 Task: Send an email with the signature Colton Mitchell with the subject 'Follow up on a demo or trial' and the message 'Thank you for your understanding in this matter.' from softage.1@softage.net to softage.8@softage.net with an attached document Operating_procedures.docx and move the email from Sent Items to the folder Offboarding
Action: Key pressed n
Screenshot: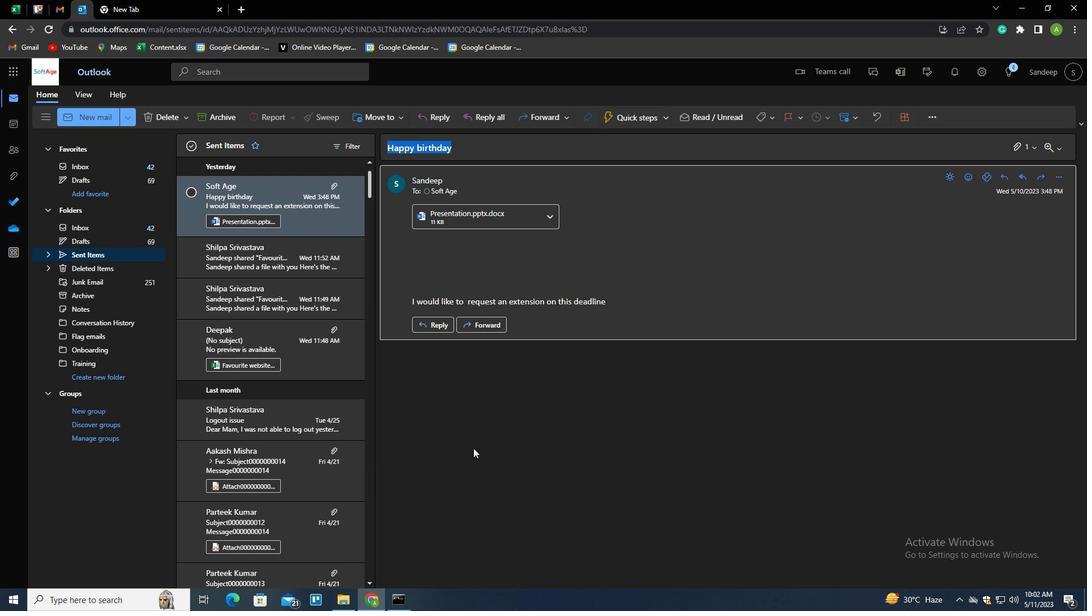 
Action: Mouse moved to (764, 124)
Screenshot: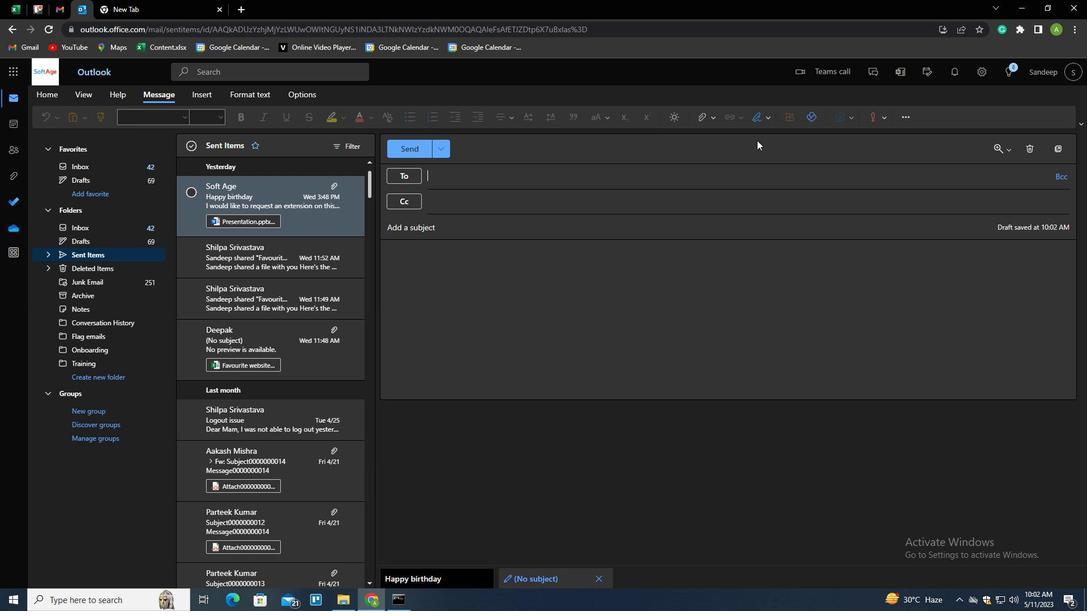 
Action: Mouse pressed left at (764, 124)
Screenshot: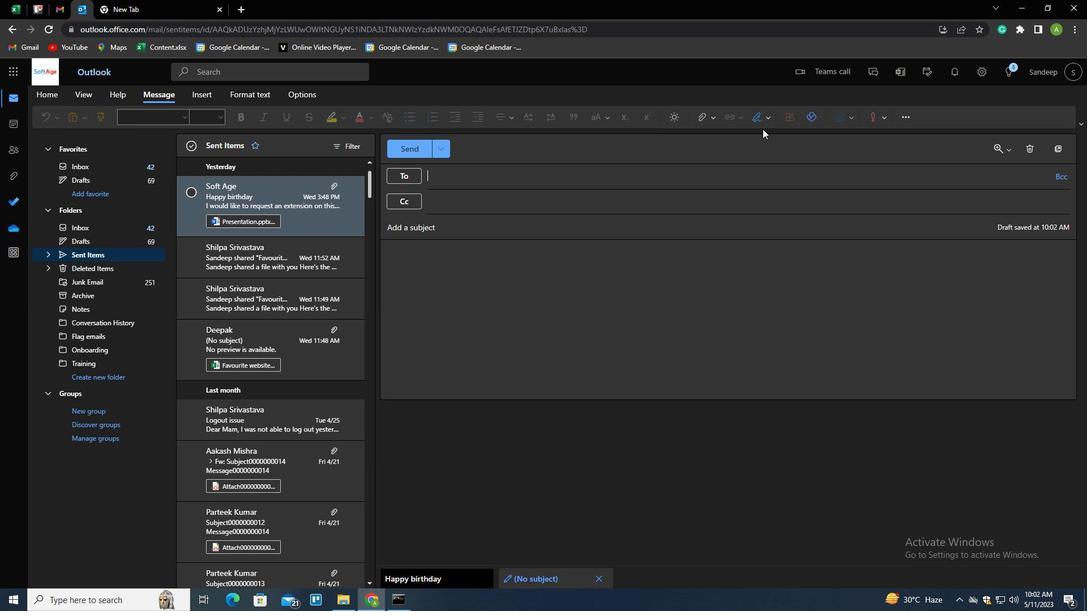 
Action: Mouse moved to (750, 160)
Screenshot: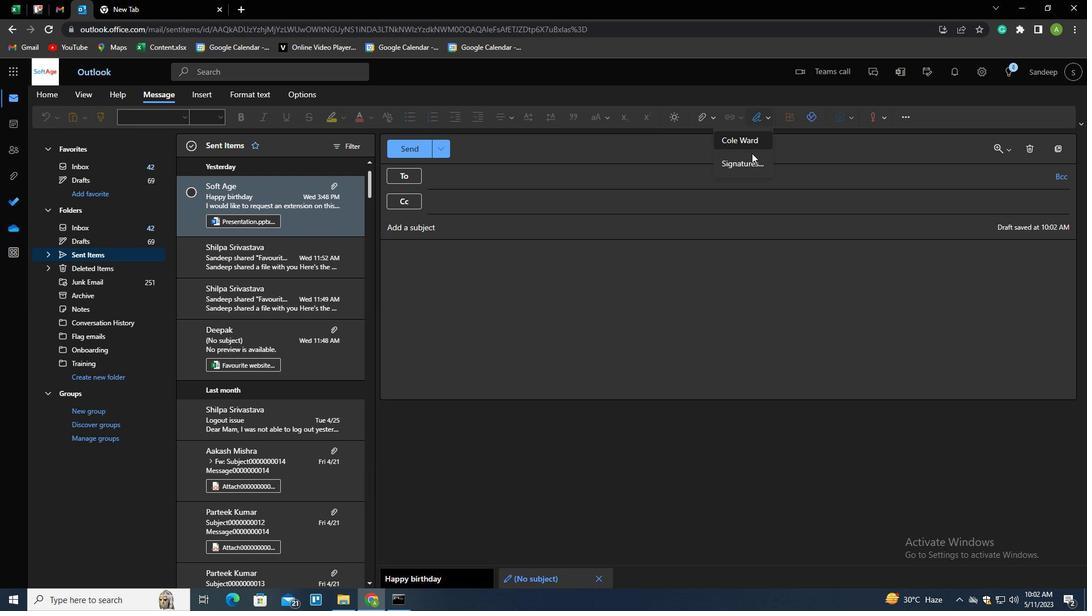 
Action: Mouse pressed left at (750, 160)
Screenshot: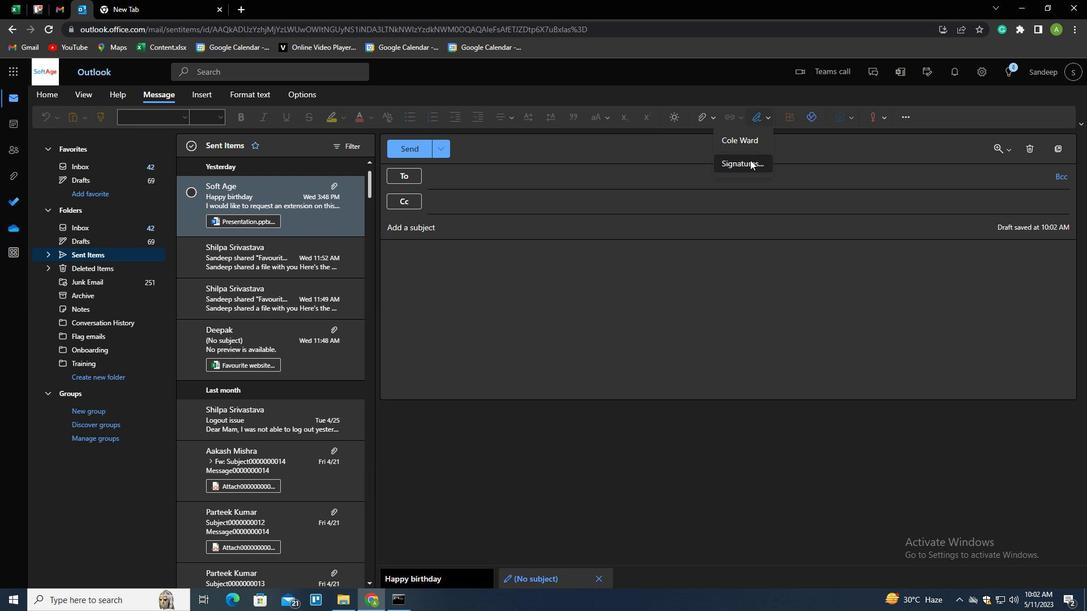 
Action: Mouse moved to (754, 208)
Screenshot: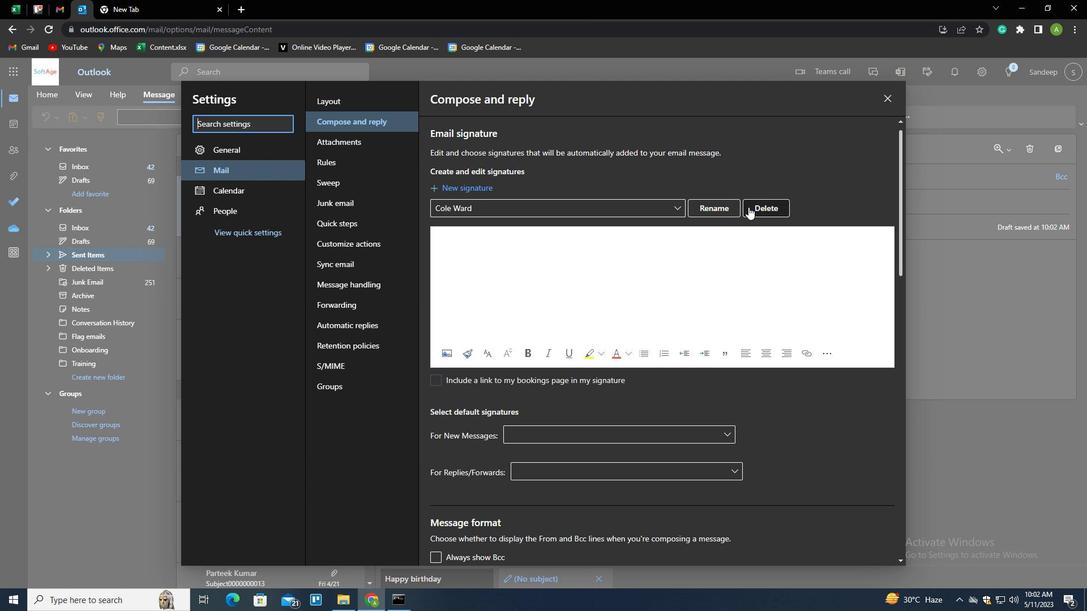 
Action: Mouse pressed left at (754, 208)
Screenshot: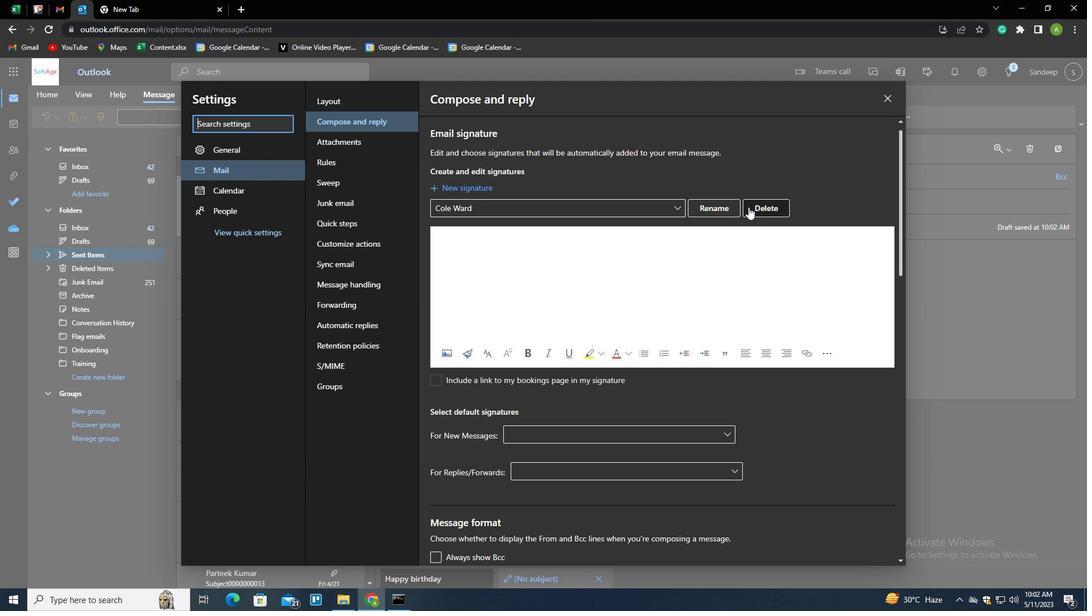 
Action: Mouse moved to (744, 210)
Screenshot: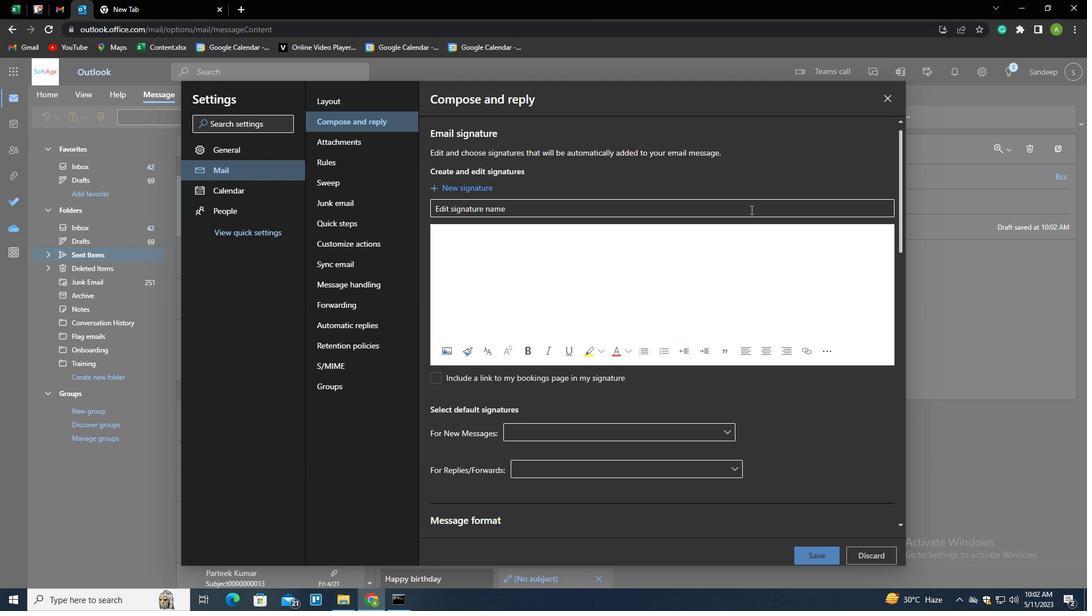 
Action: Mouse pressed left at (744, 210)
Screenshot: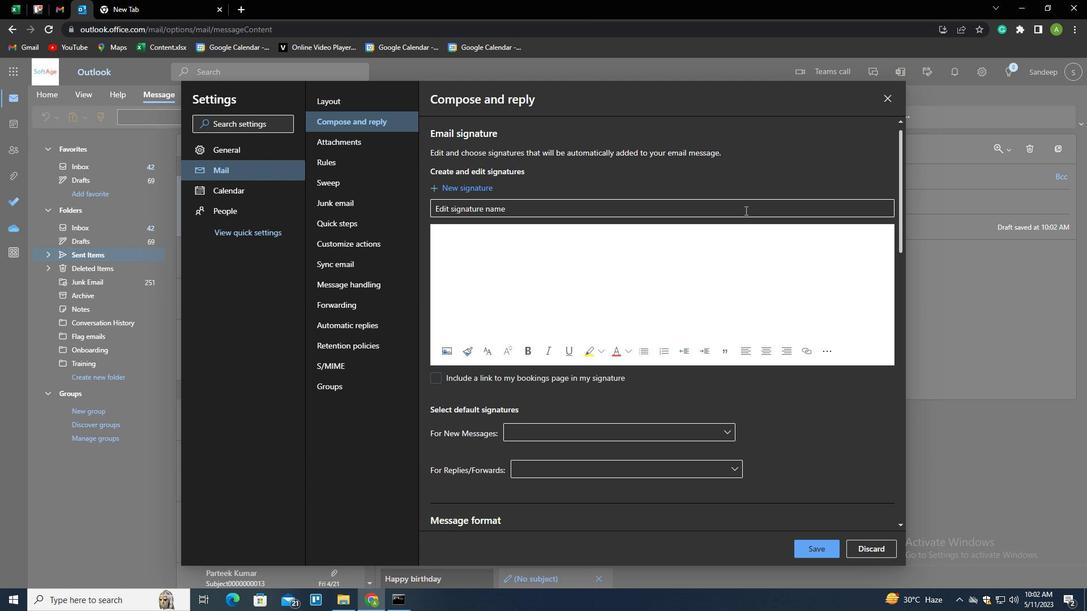 
Action: Key pressed <Key.shift>COLTON<Key.shift><Key.space><Key.shift>MITCHELL
Screenshot: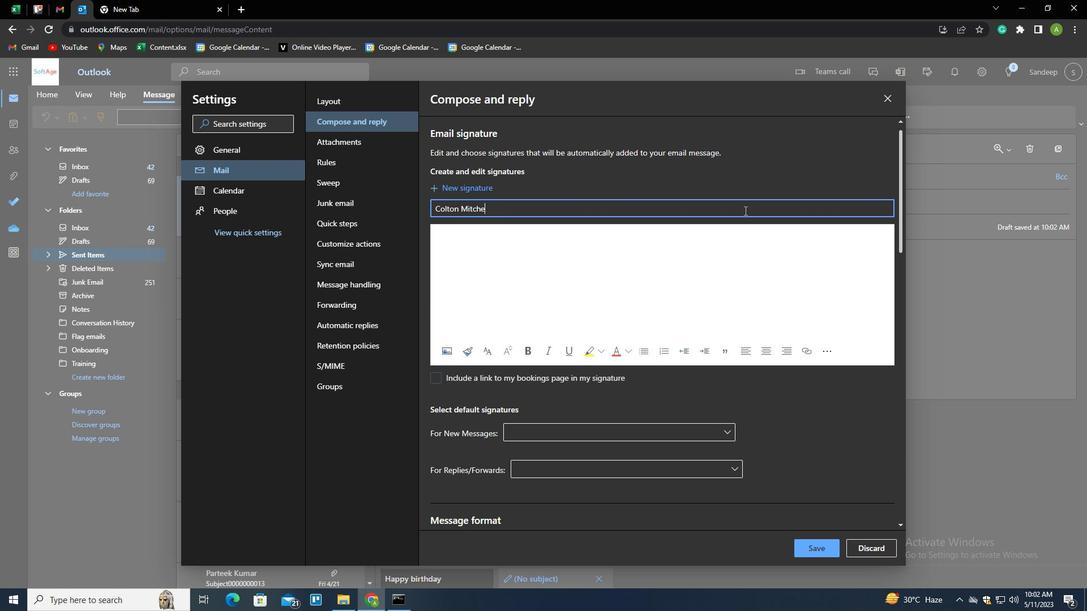 
Action: Mouse moved to (810, 545)
Screenshot: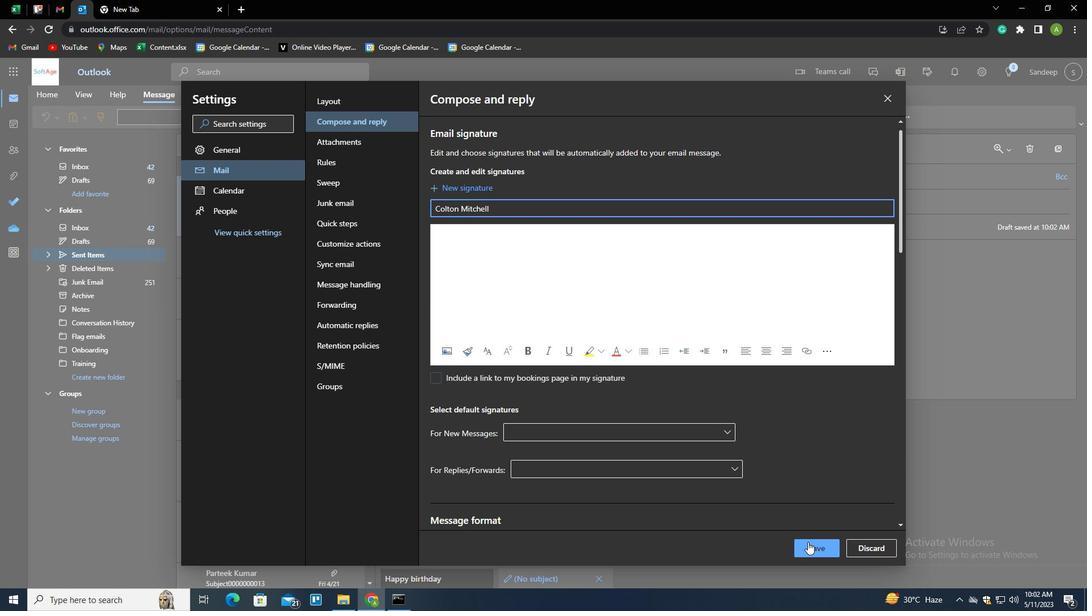 
Action: Mouse pressed left at (810, 545)
Screenshot: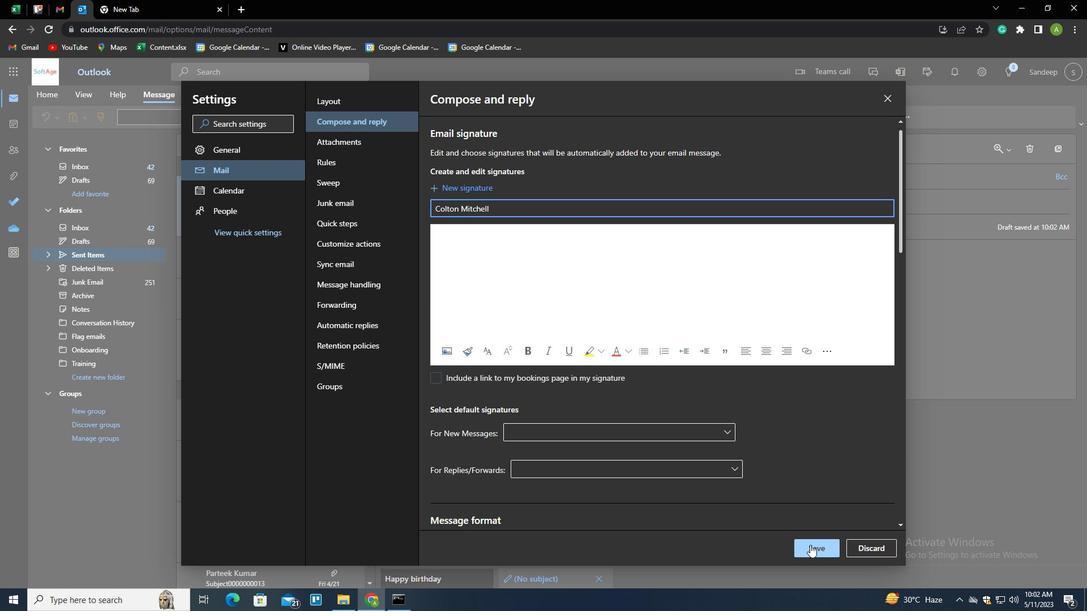 
Action: Mouse moved to (965, 355)
Screenshot: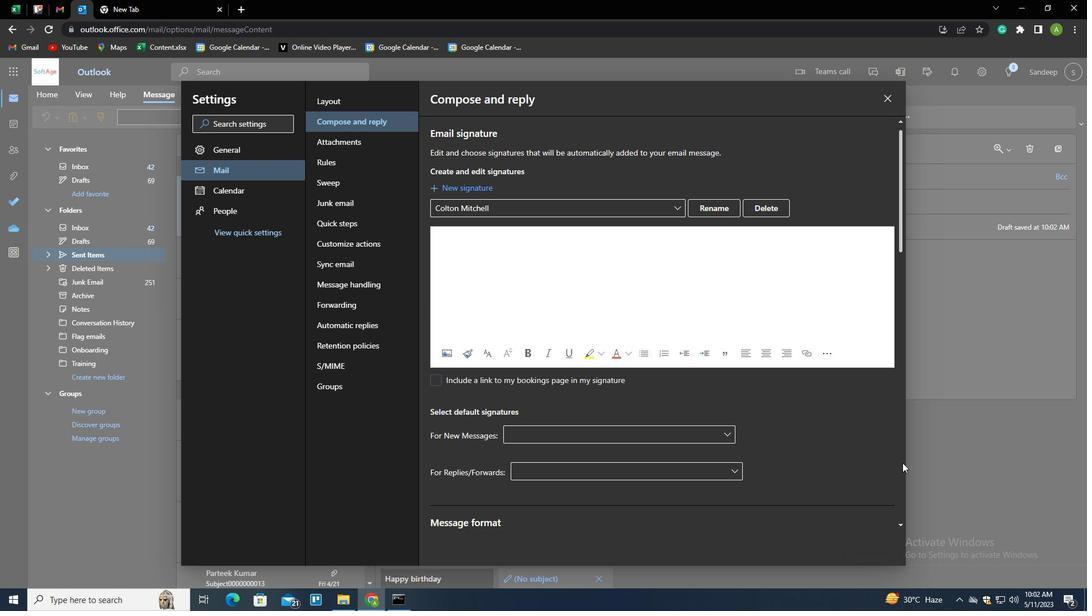 
Action: Mouse pressed left at (965, 355)
Screenshot: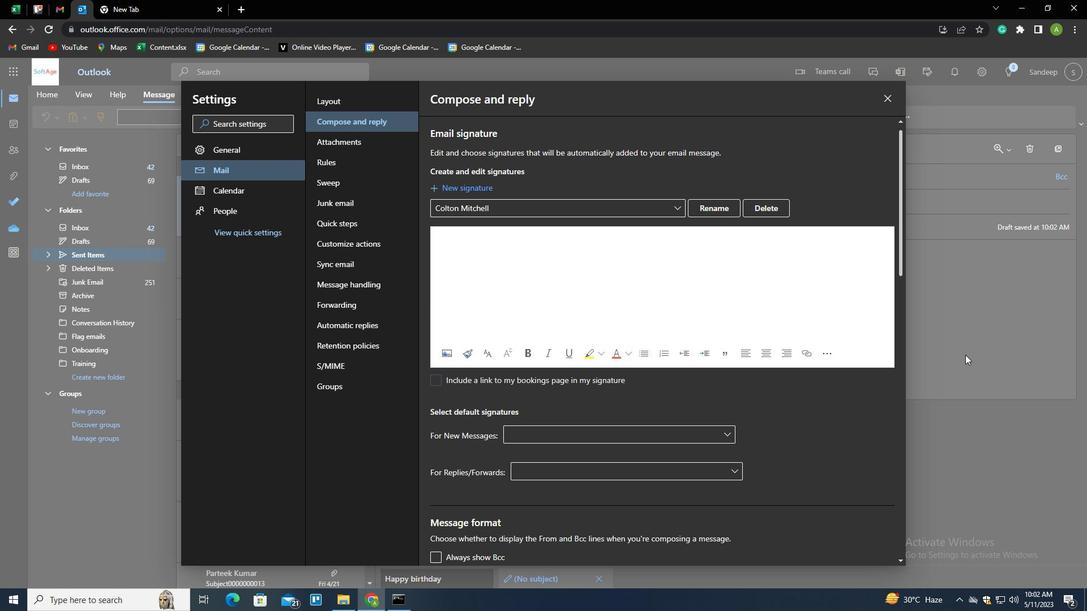 
Action: Mouse moved to (766, 122)
Screenshot: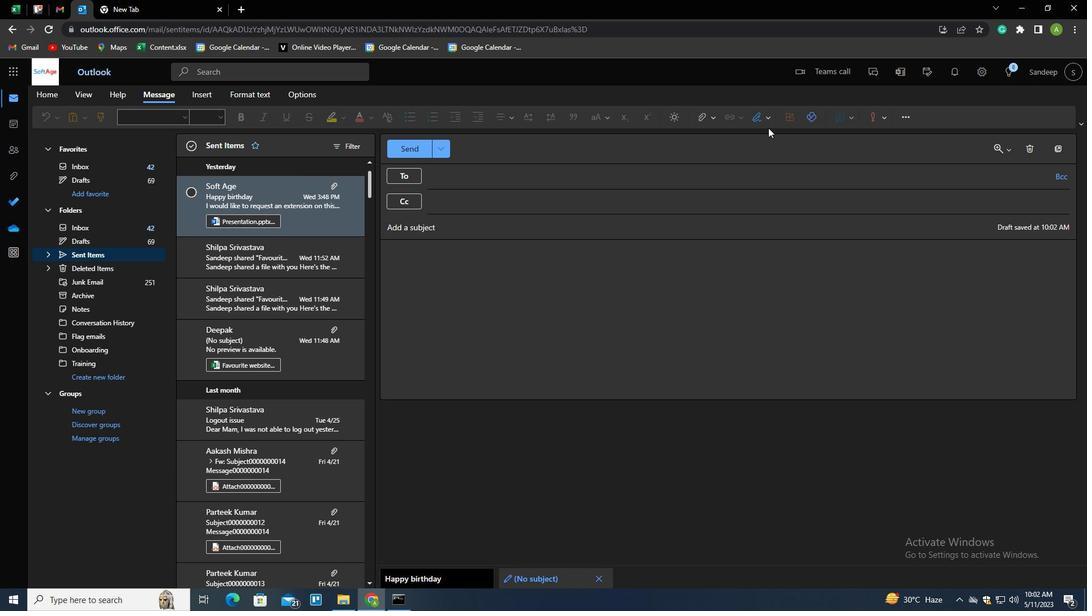 
Action: Mouse pressed left at (766, 122)
Screenshot: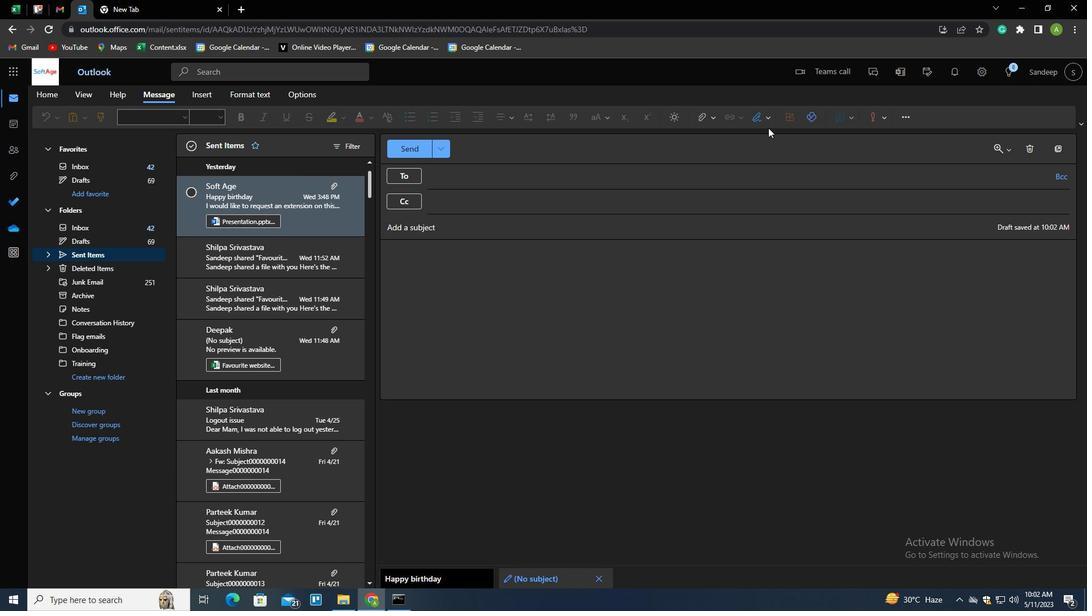 
Action: Mouse moved to (758, 137)
Screenshot: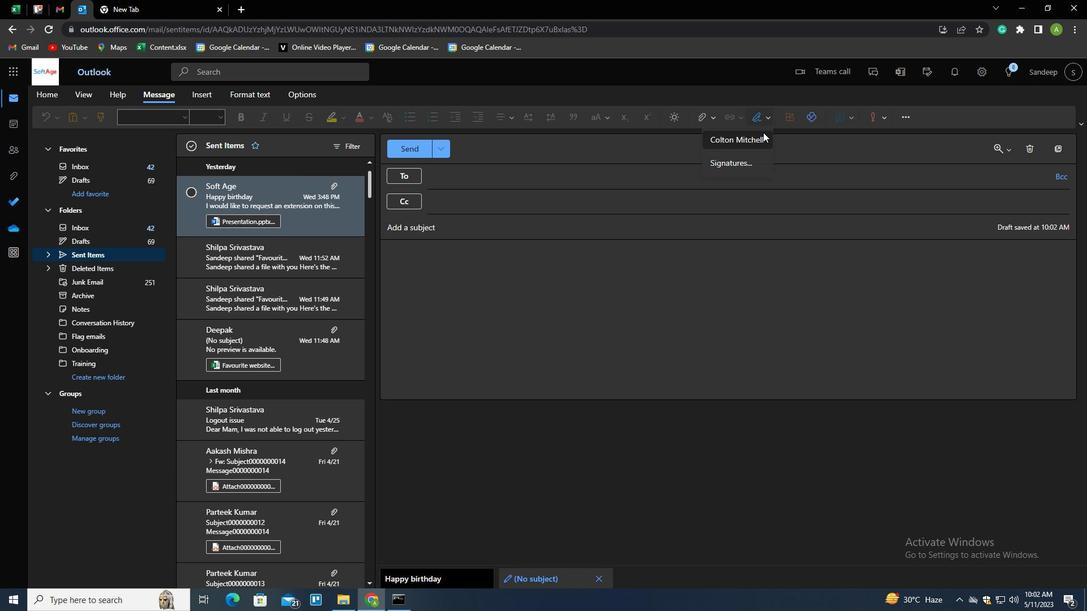 
Action: Mouse pressed left at (758, 137)
Screenshot: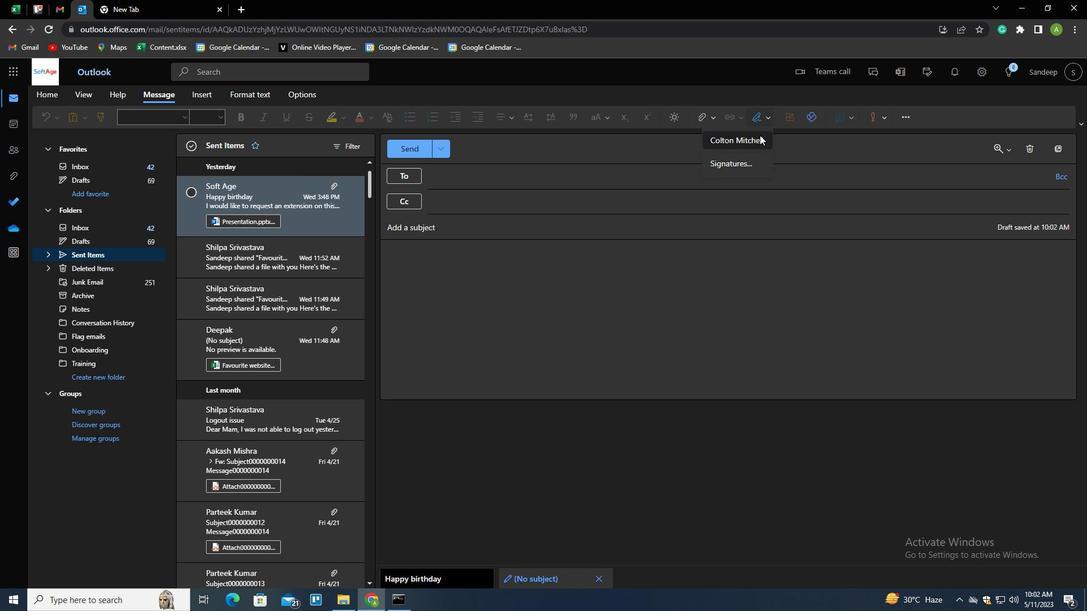 
Action: Mouse moved to (445, 286)
Screenshot: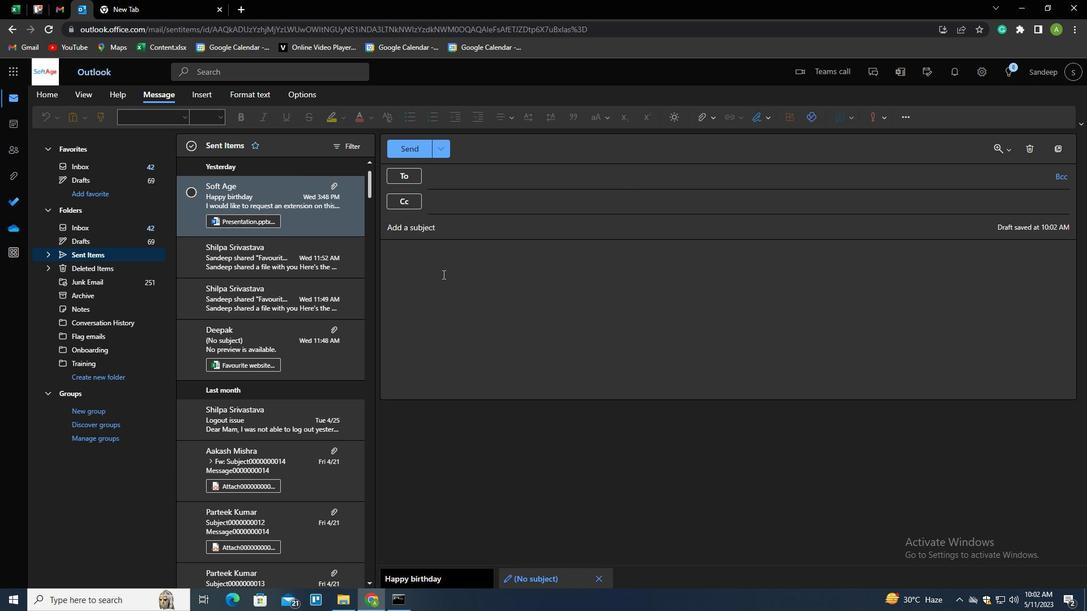 
Action: Mouse pressed left at (445, 286)
Screenshot: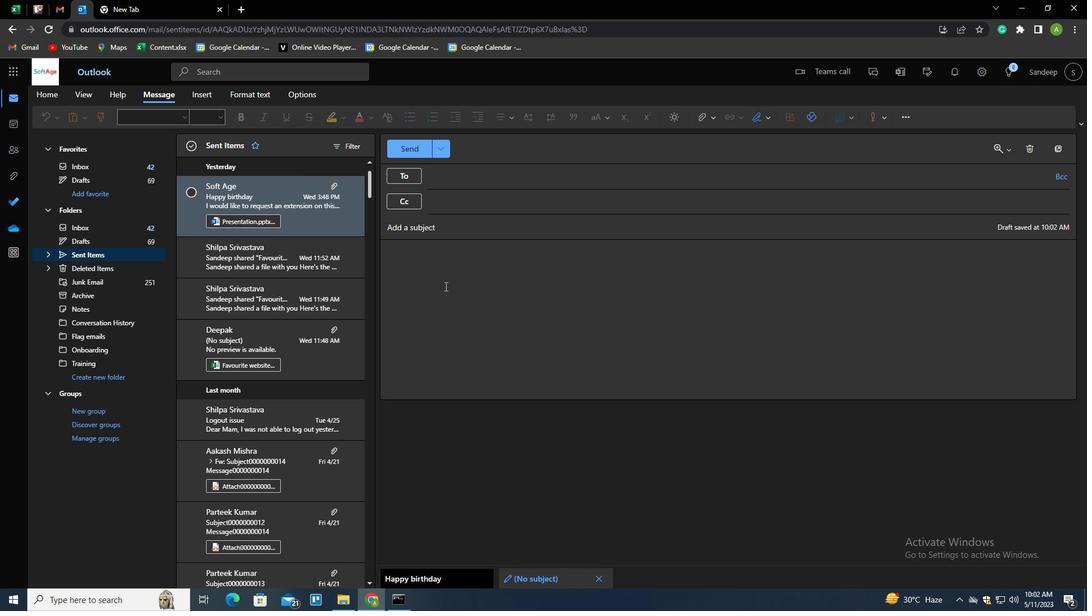 
Action: Mouse moved to (447, 227)
Screenshot: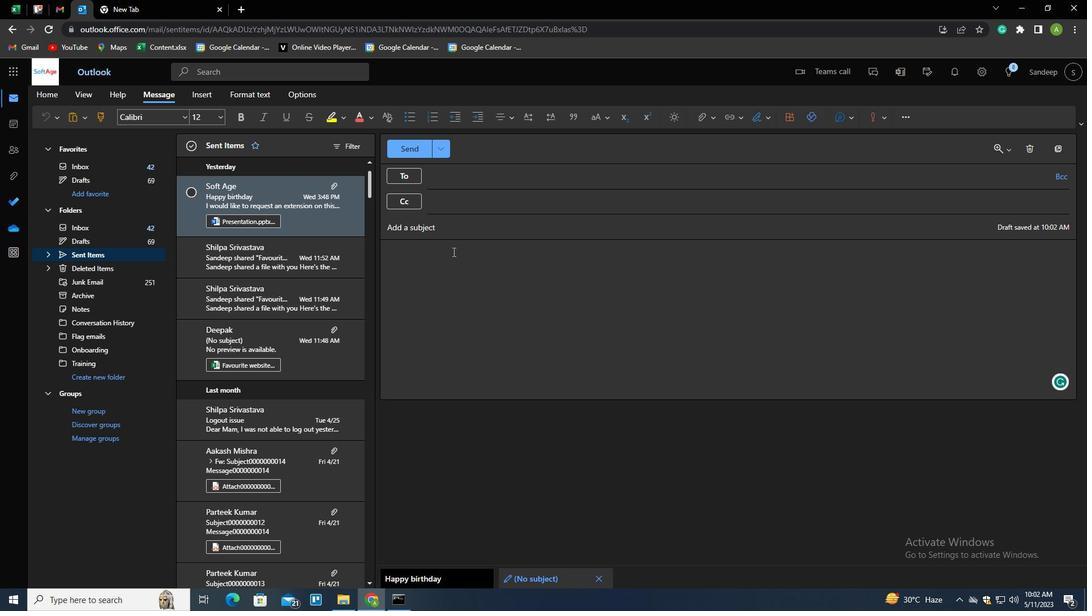 
Action: Mouse pressed left at (447, 227)
Screenshot: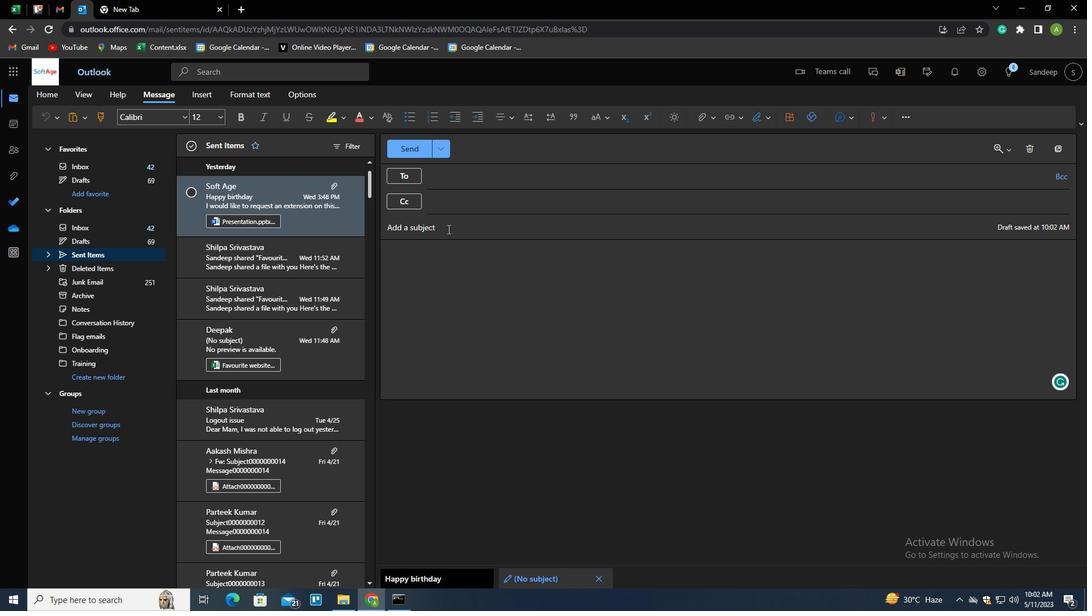 
Action: Key pressed <Key.shift>FOLLOW<Key.space>UP<Key.space>ON<Key.space>A<Key.space>DEMO<Key.space>OR<Key.space>TRIAL<Key.tab><Key.shift_r><Key.enter><Key.shift>THANK<Key.space>YOU<Key.space>UNDERSTANDING<Key.space>IN<Key.space>THIS<Key.space>MATTER.
Screenshot: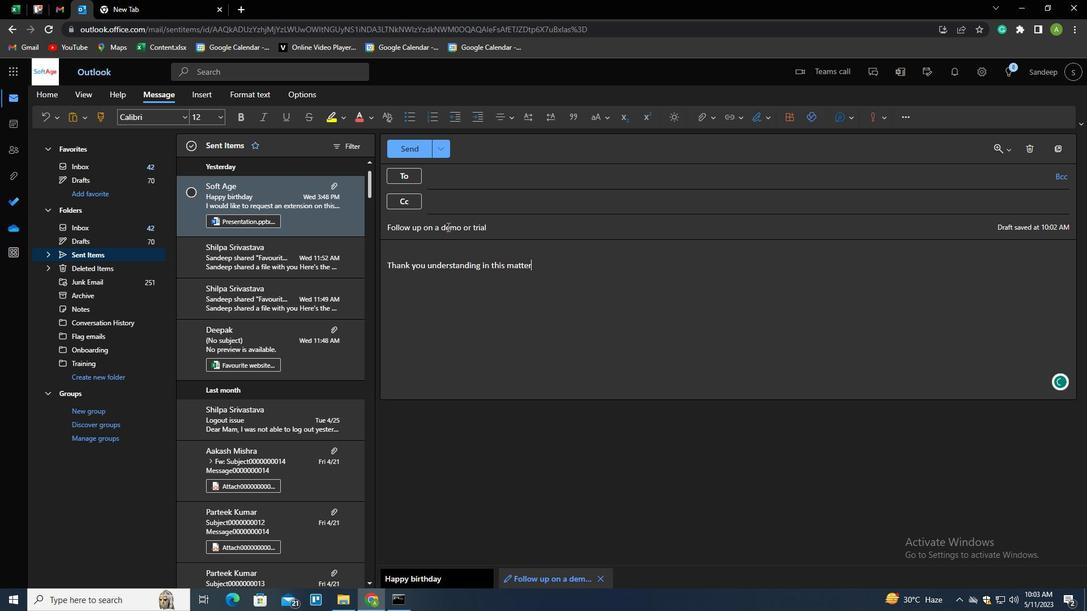 
Action: Mouse moved to (657, 276)
Screenshot: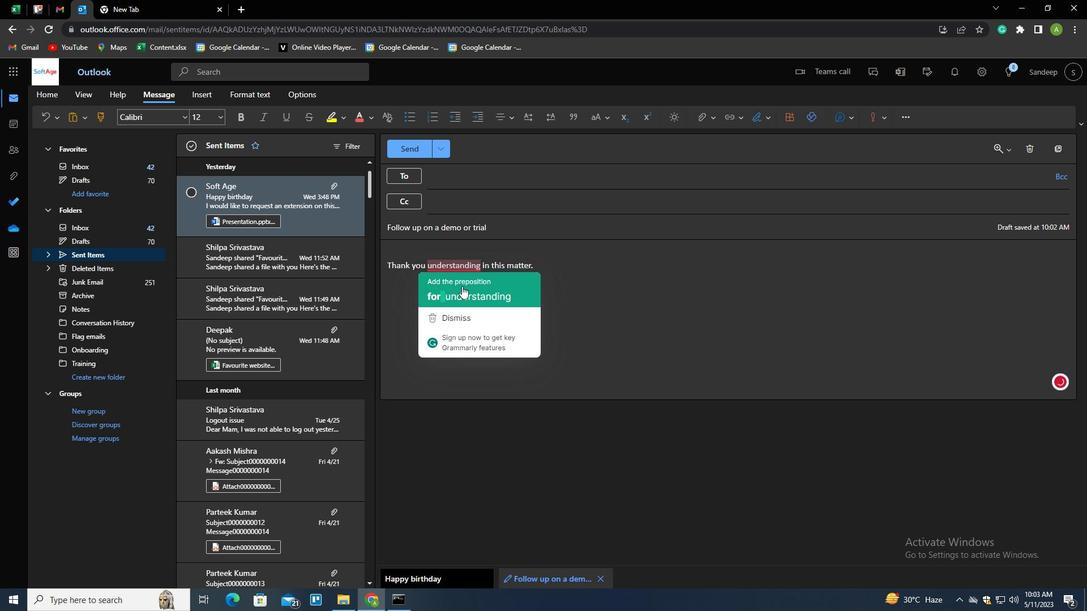 
Action: Mouse pressed left at (657, 276)
Screenshot: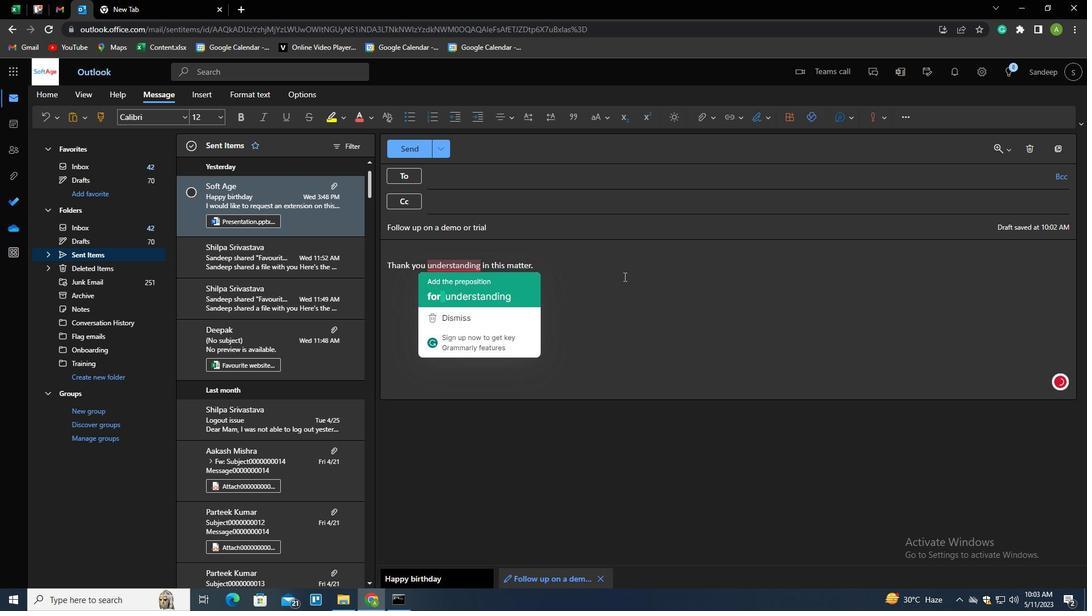 
Action: Mouse moved to (426, 266)
Screenshot: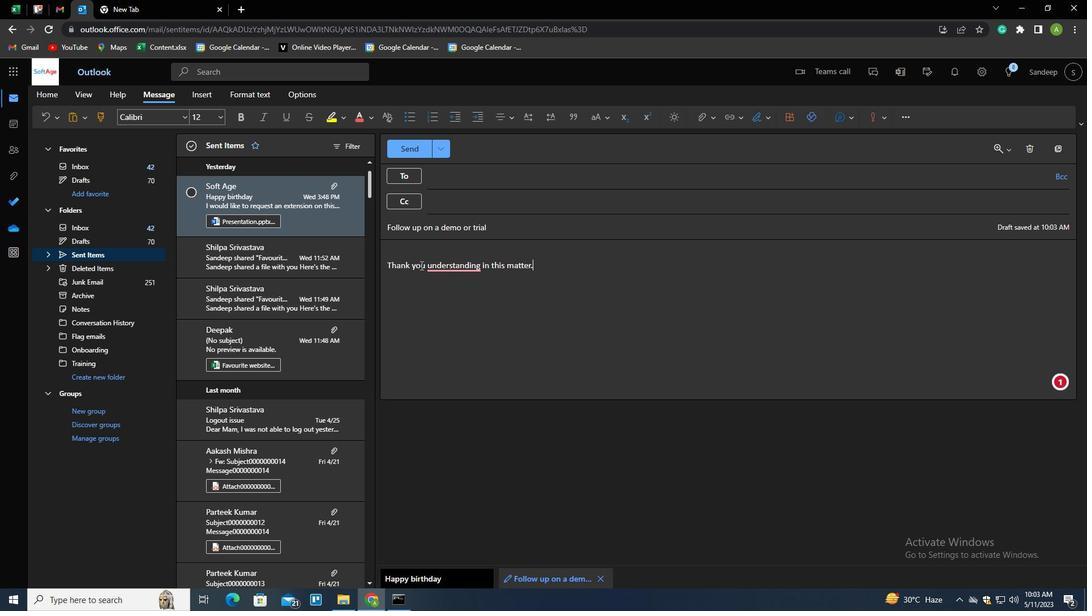 
Action: Mouse pressed left at (426, 266)
Screenshot: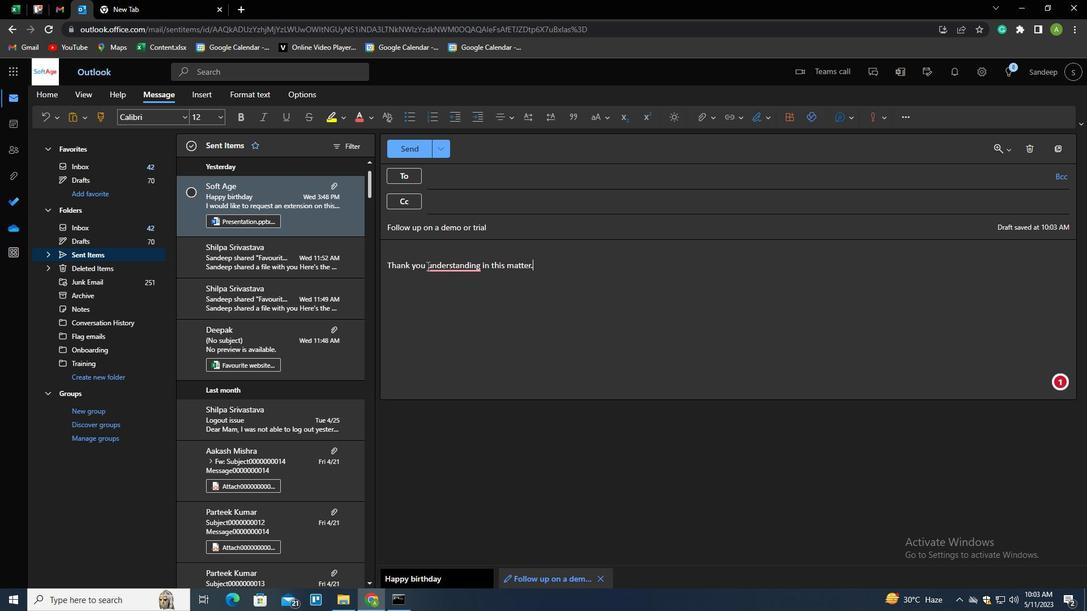 
Action: Mouse moved to (563, 293)
Screenshot: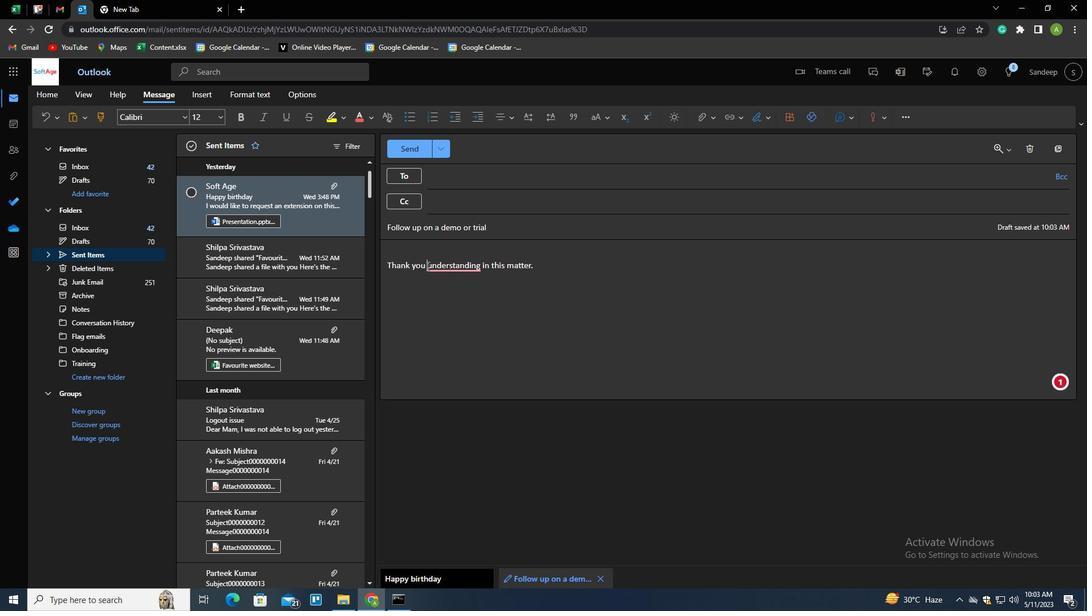 
Action: Key pressed FOR<Key.space>YOUR<Key.space>
Screenshot: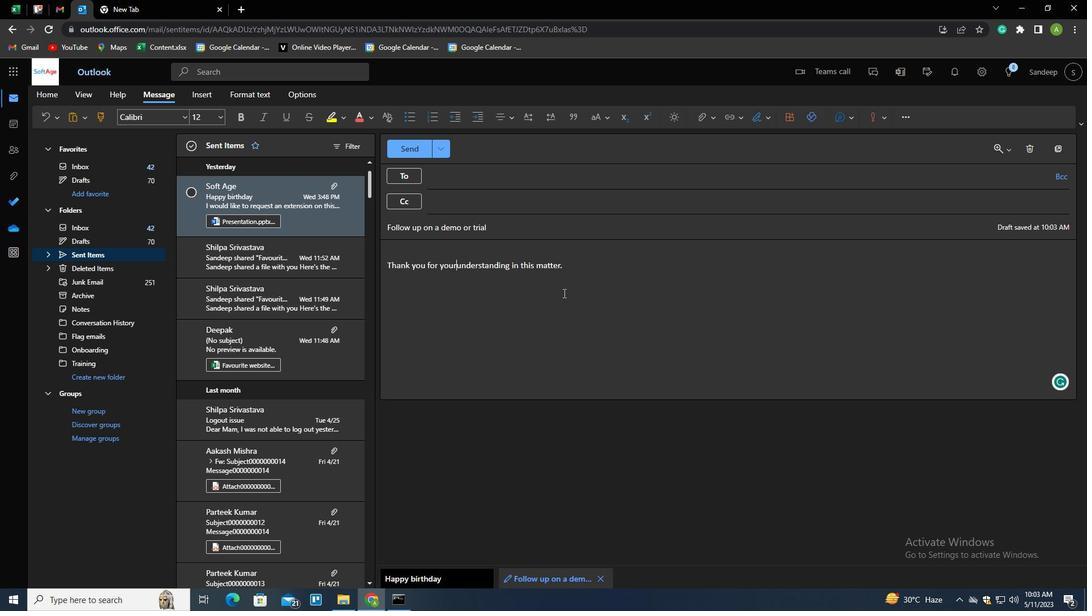 
Action: Mouse moved to (626, 274)
Screenshot: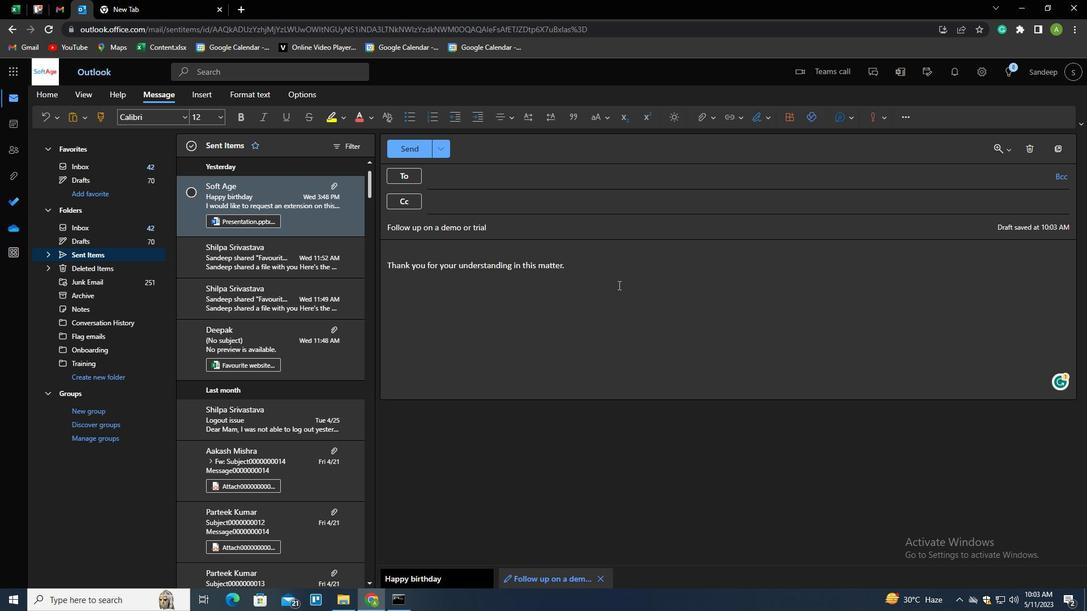 
Action: Mouse pressed left at (626, 274)
Screenshot: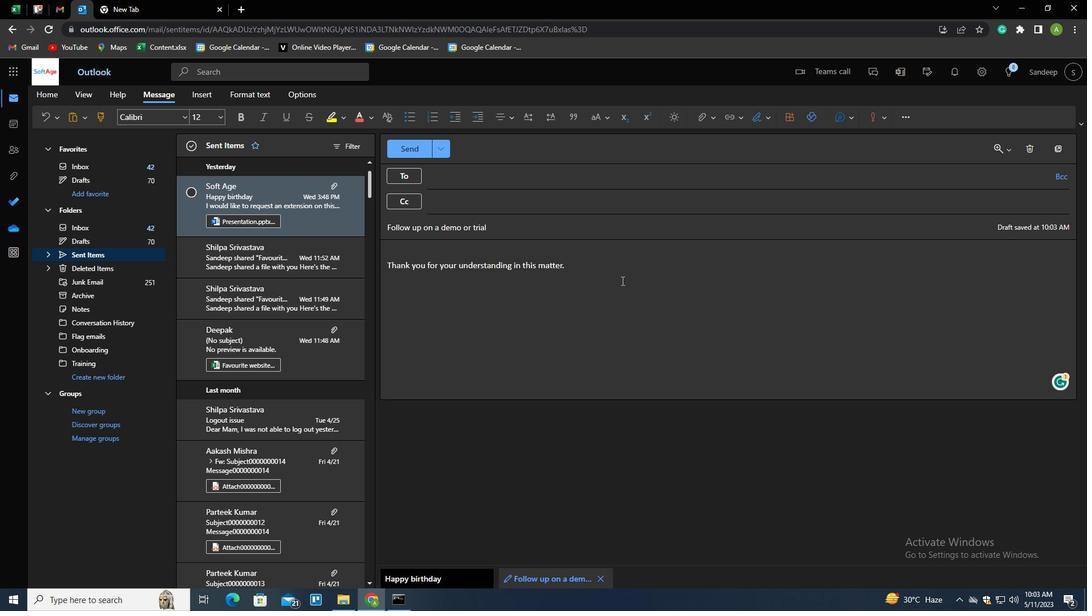 
Action: Mouse moved to (511, 177)
Screenshot: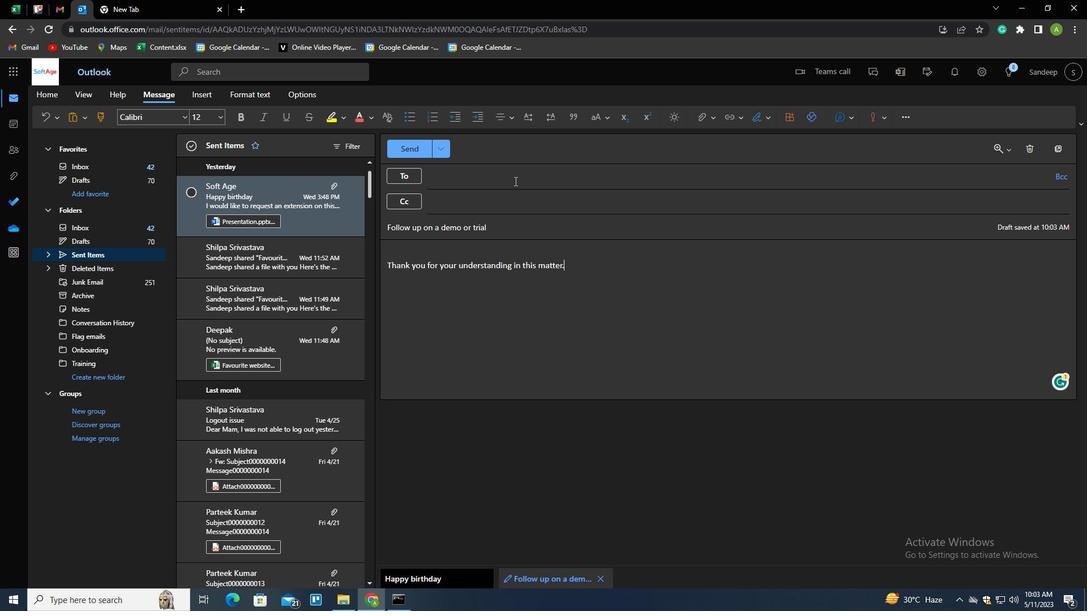 
Action: Mouse pressed left at (511, 177)
Screenshot: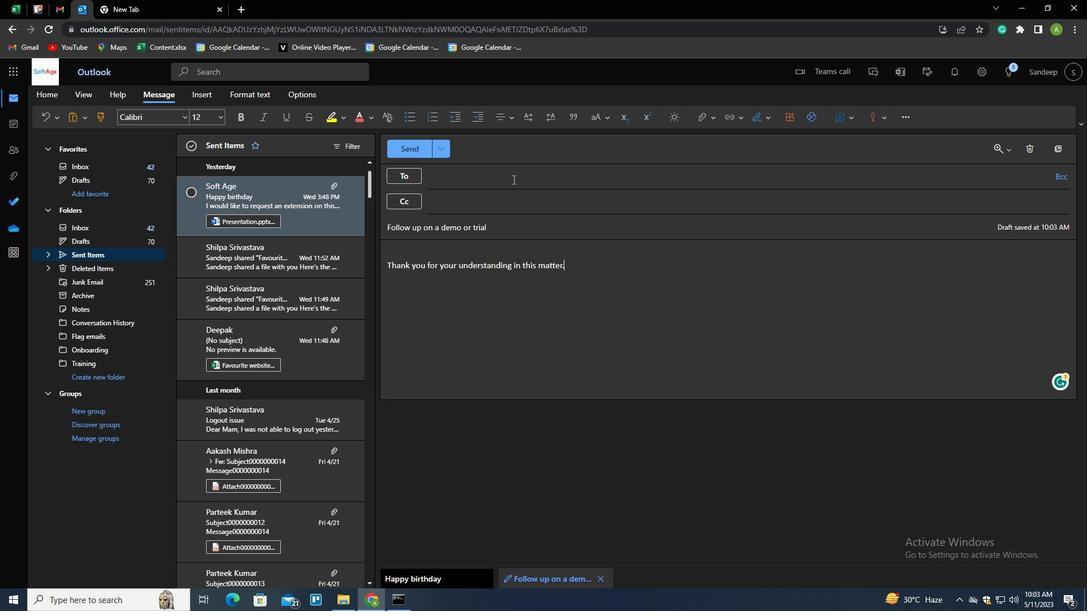 
Action: Key pressed SOFTAGE.8<Key.shift>@SOFTAGA<Key.backspace>E.NET
Screenshot: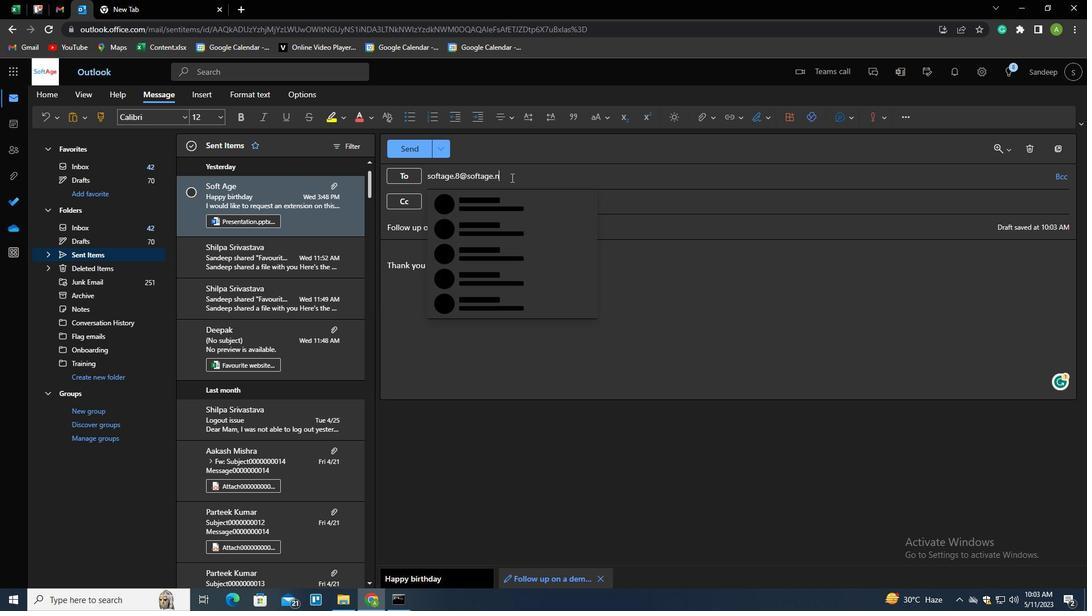 
Action: Mouse moved to (513, 197)
Screenshot: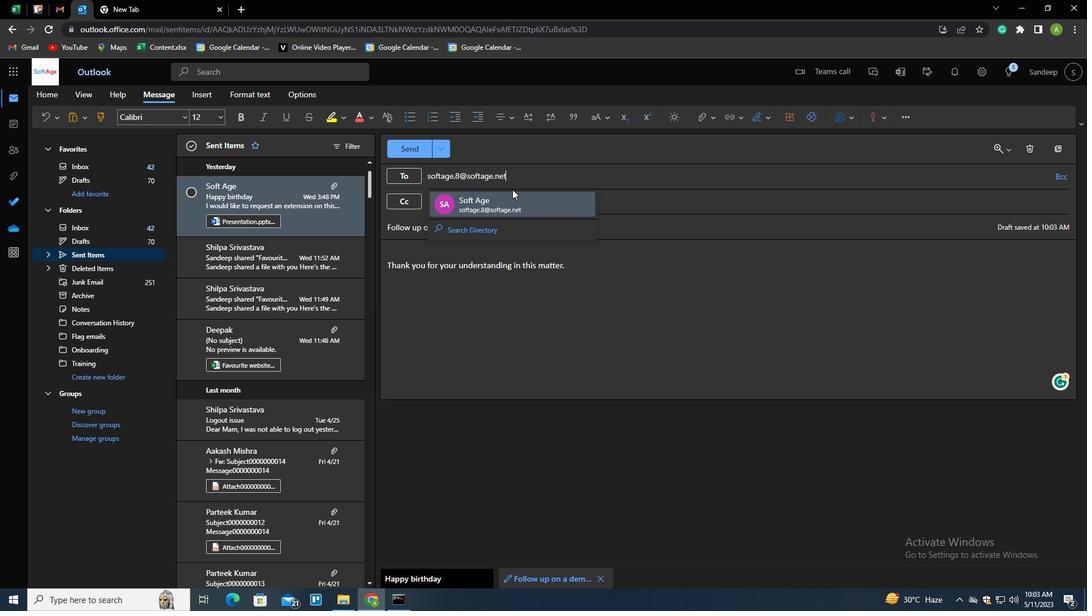 
Action: Mouse pressed left at (513, 197)
Screenshot: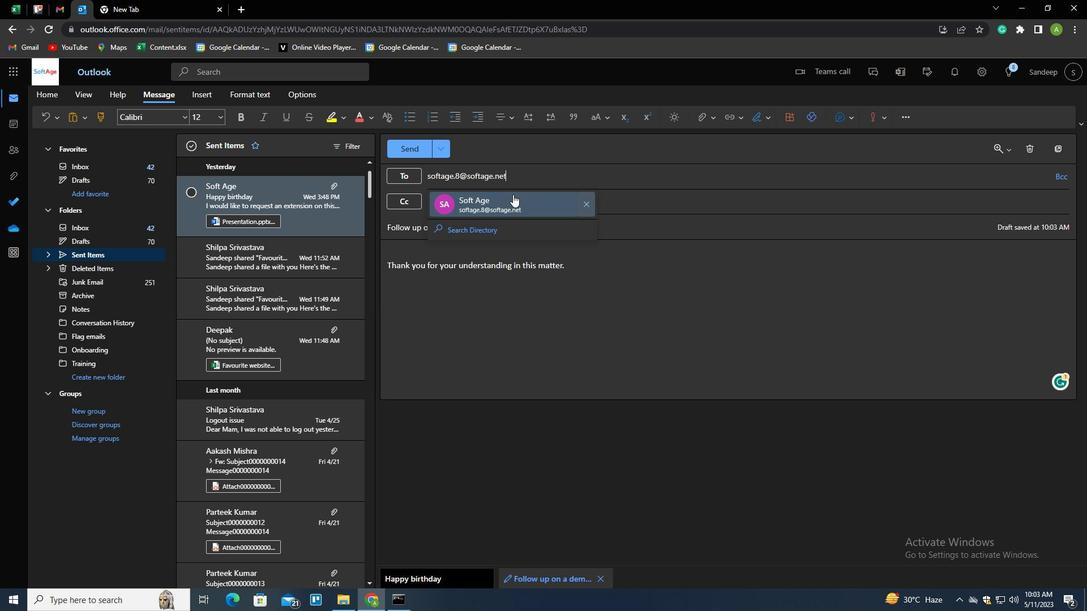 
Action: Mouse moved to (621, 271)
Screenshot: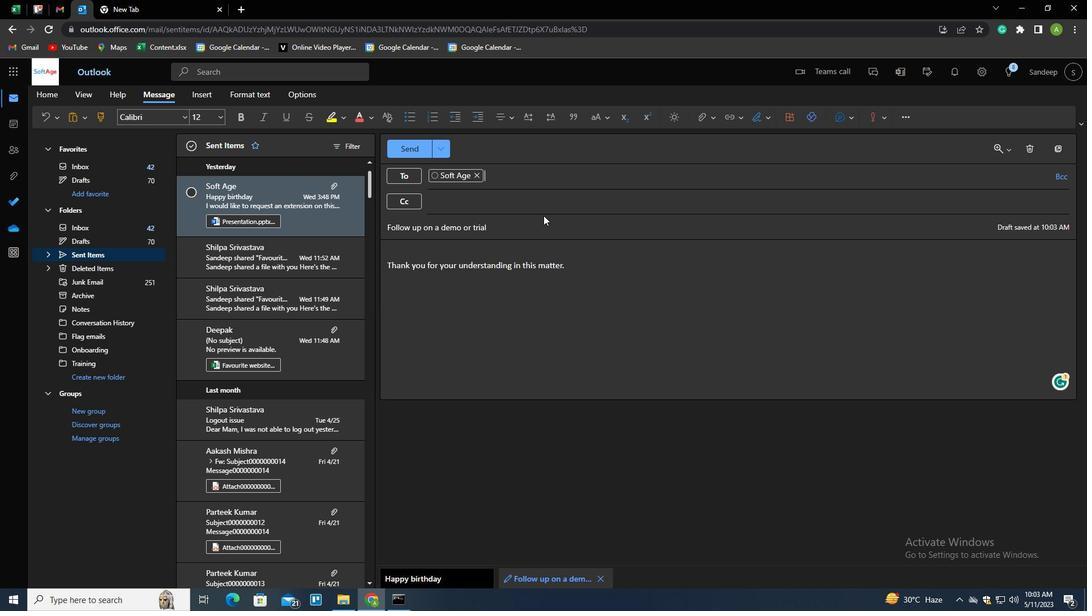 
Action: Mouse pressed left at (621, 271)
Screenshot: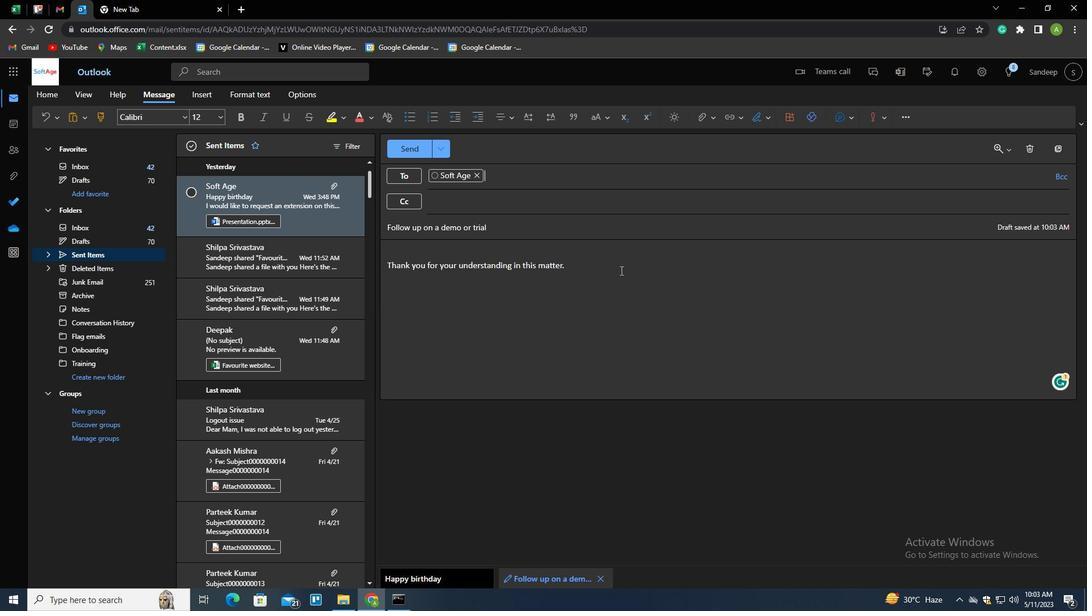
Action: Mouse moved to (703, 121)
Screenshot: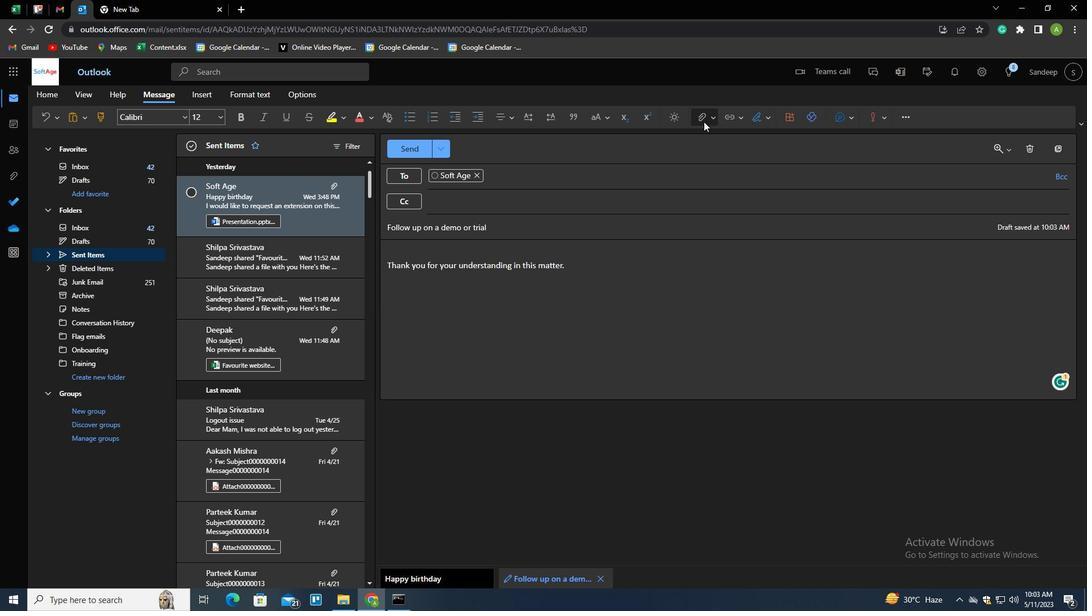 
Action: Mouse pressed left at (703, 121)
Screenshot: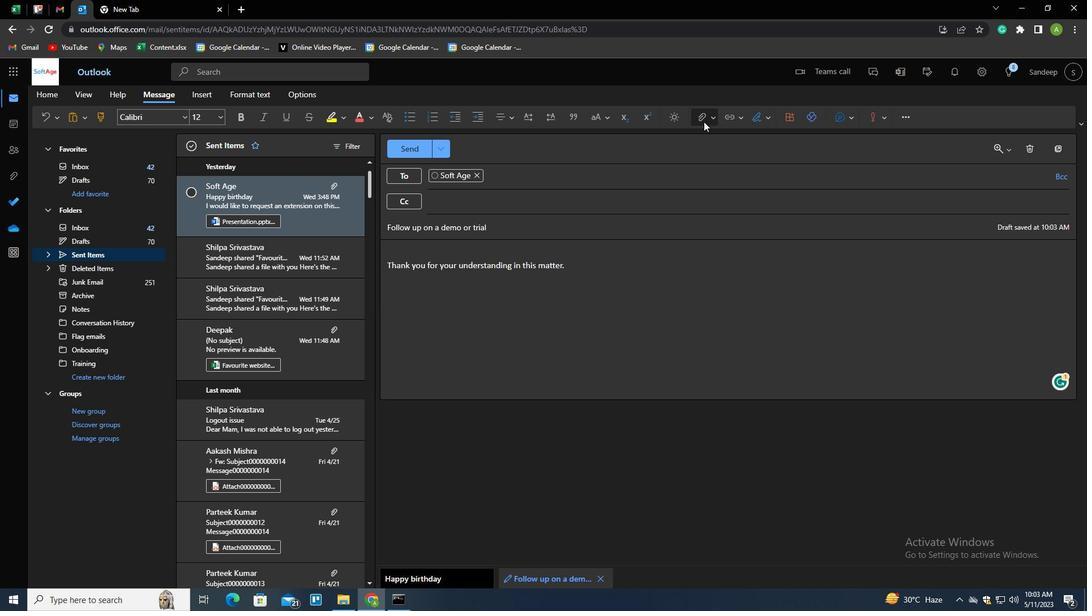 
Action: Mouse moved to (623, 142)
Screenshot: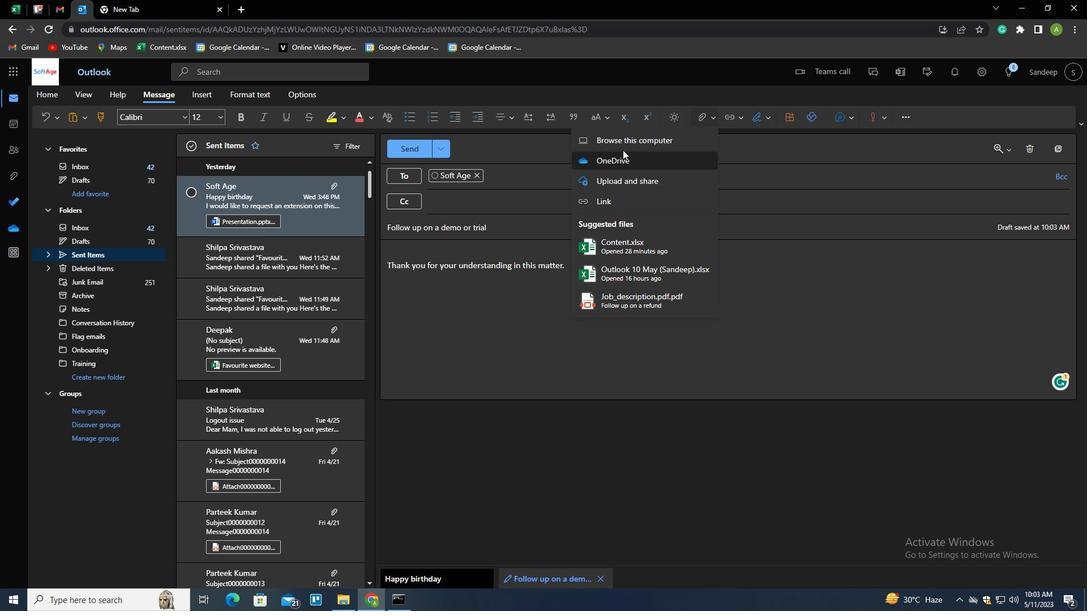 
Action: Mouse pressed left at (623, 142)
Screenshot: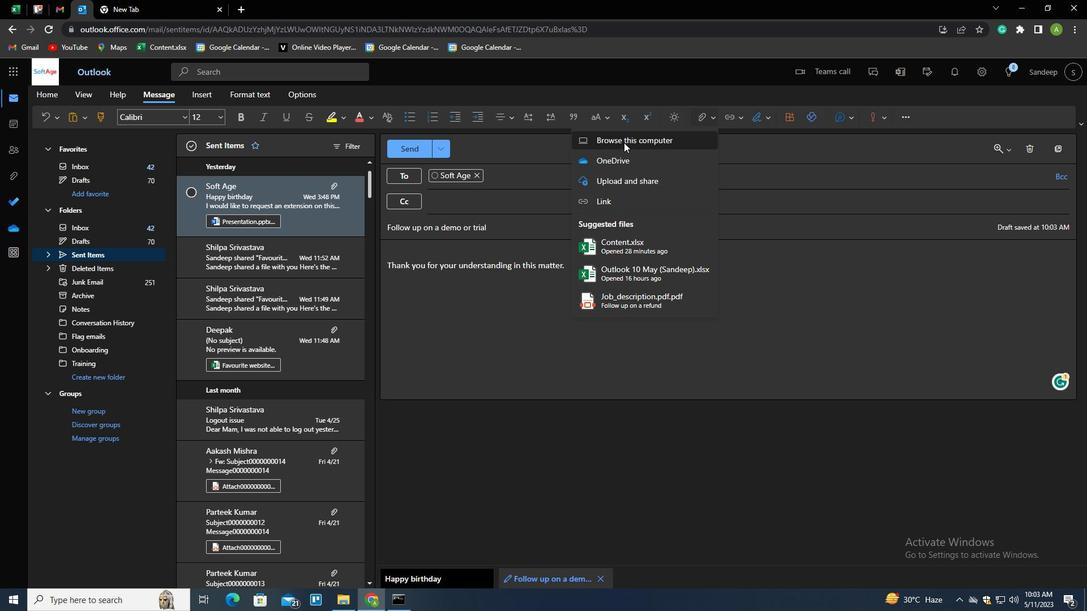 
Action: Mouse moved to (185, 123)
Screenshot: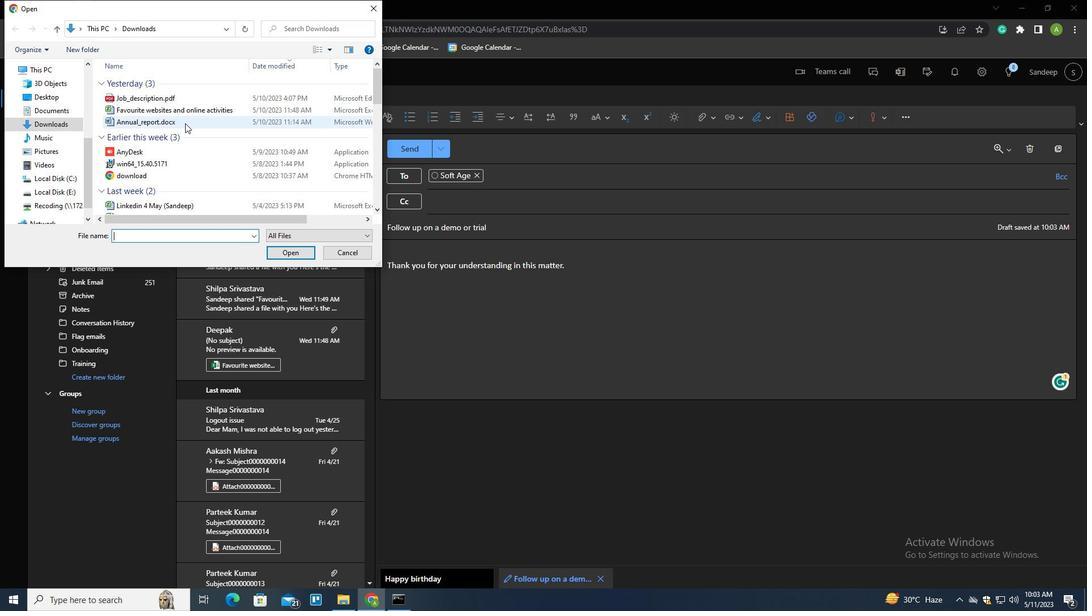 
Action: Mouse pressed right at (185, 123)
Screenshot: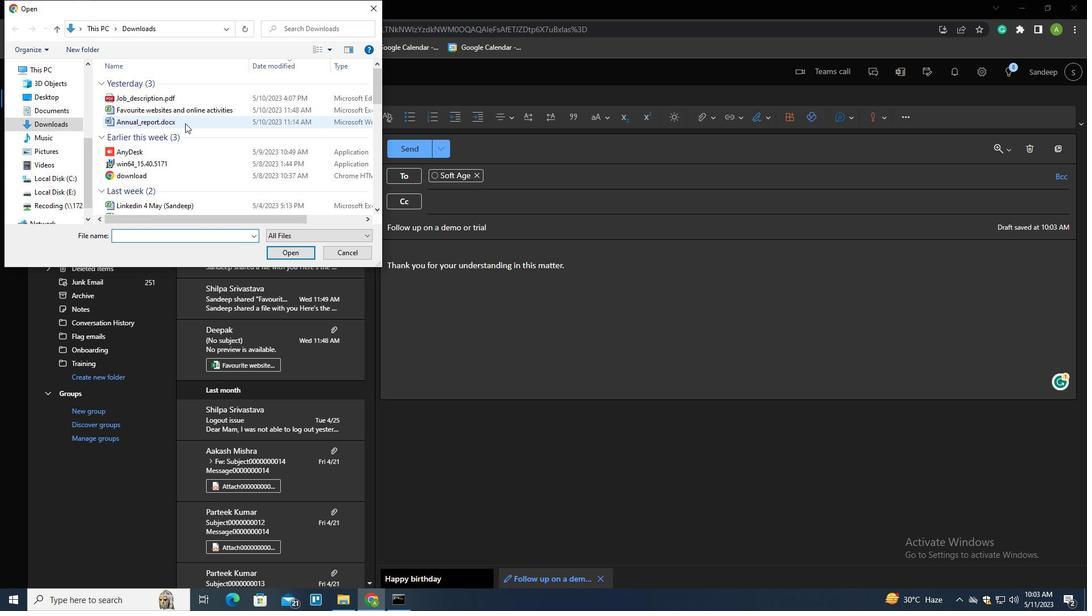 
Action: Mouse moved to (179, 121)
Screenshot: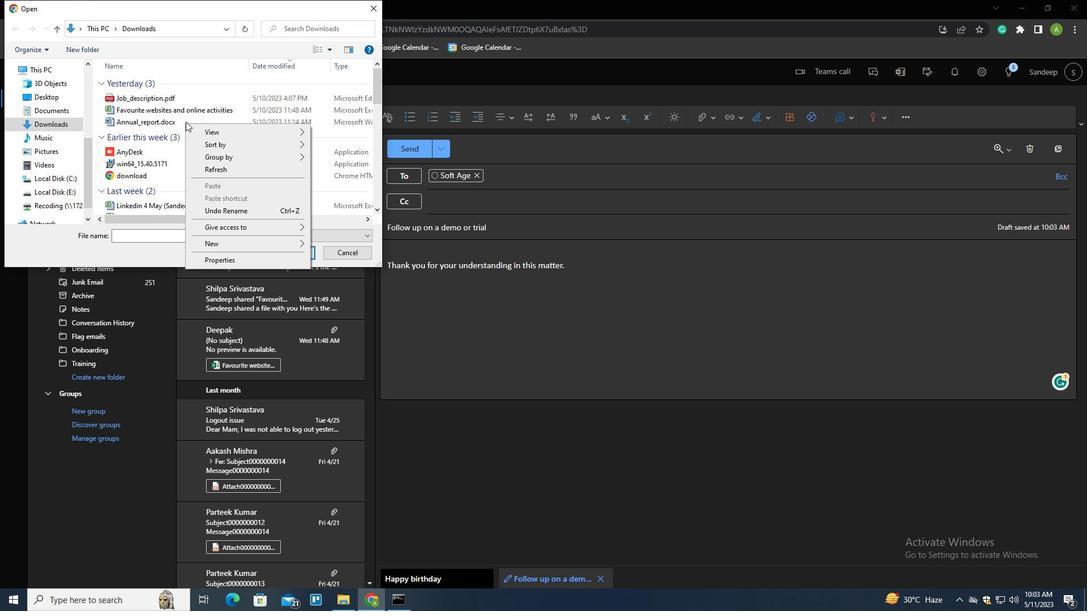 
Action: Mouse pressed left at (179, 121)
Screenshot: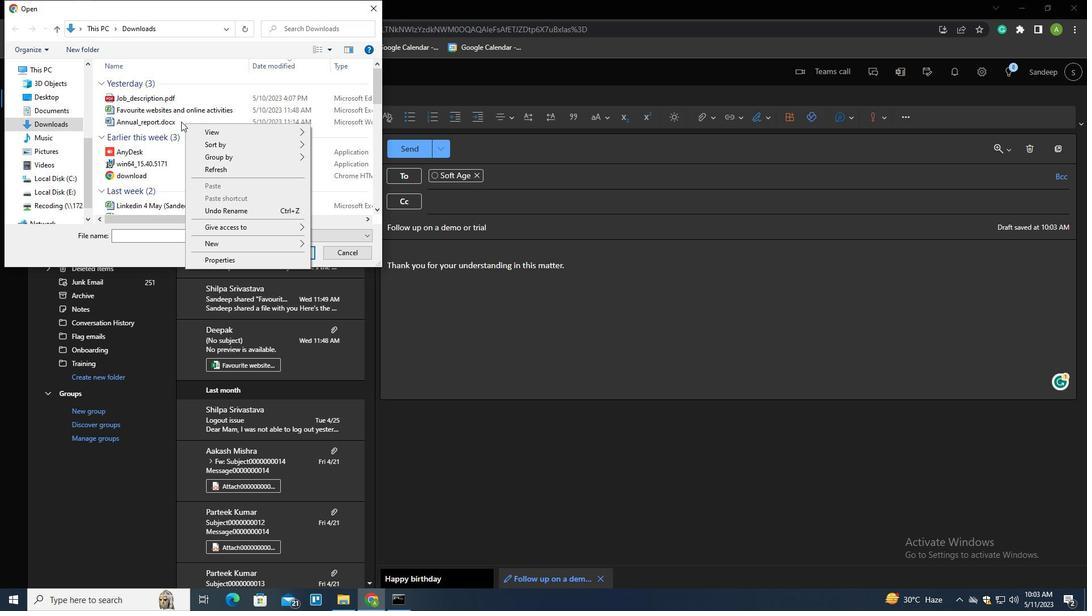 
Action: Mouse pressed right at (179, 121)
Screenshot: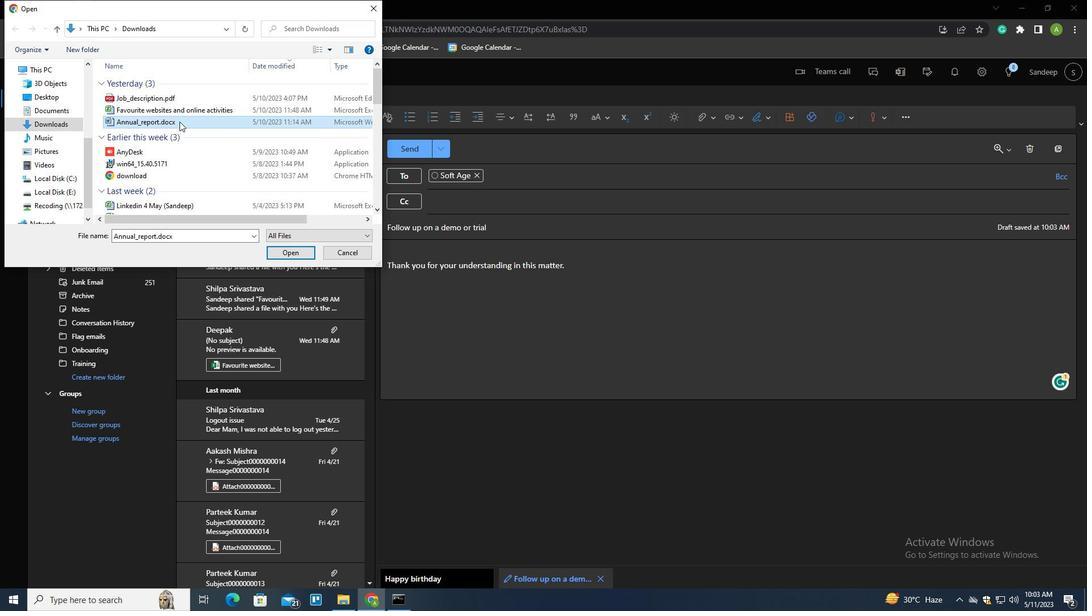 
Action: Mouse moved to (224, 334)
Screenshot: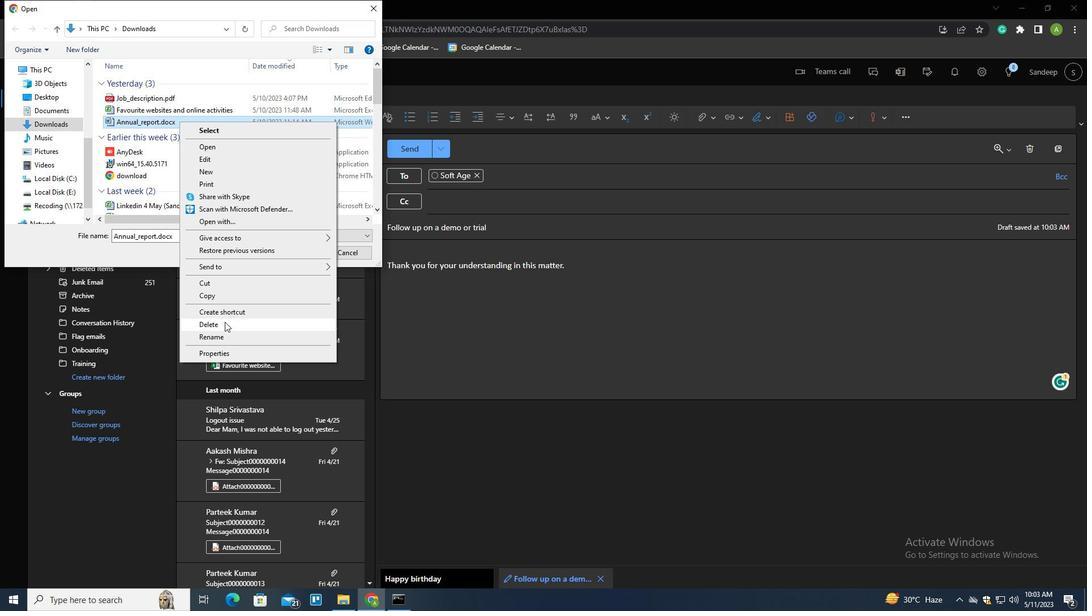 
Action: Mouse pressed left at (224, 334)
Screenshot: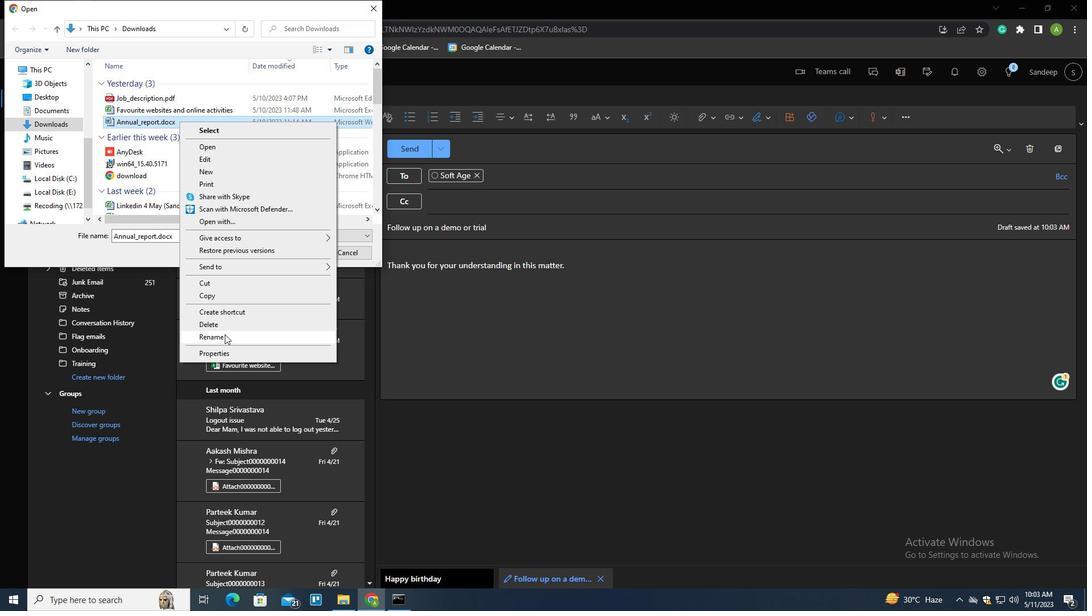
Action: Mouse moved to (208, 215)
Screenshot: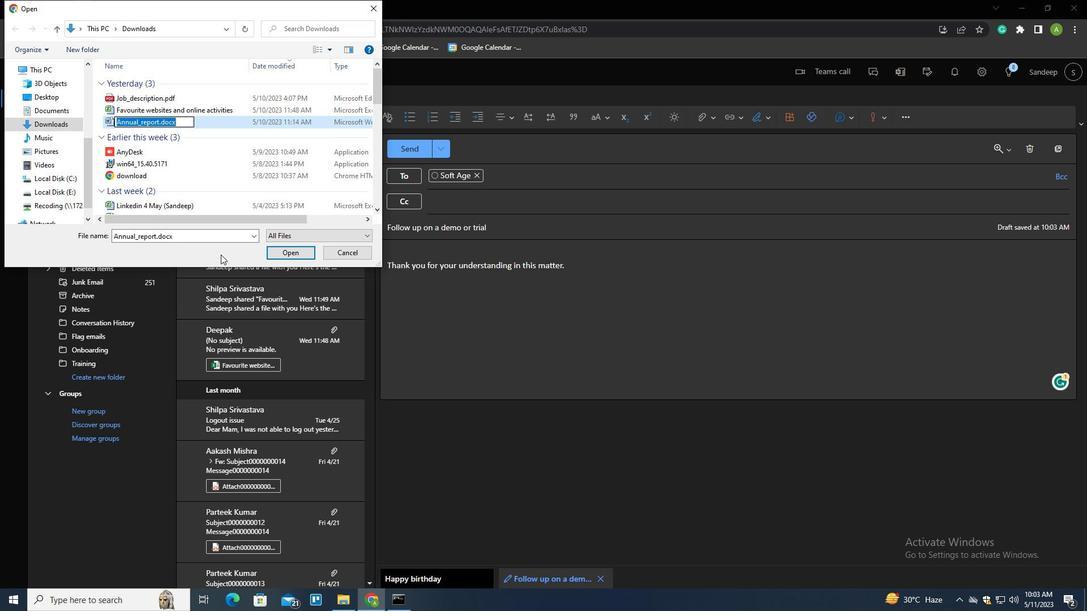 
Action: Key pressed <Key.backspace><Key.shift>OPERATIO<Key.backspace>NG<Key.shift>_+<Key.backspace>PROCEDURES.DOCX
Screenshot: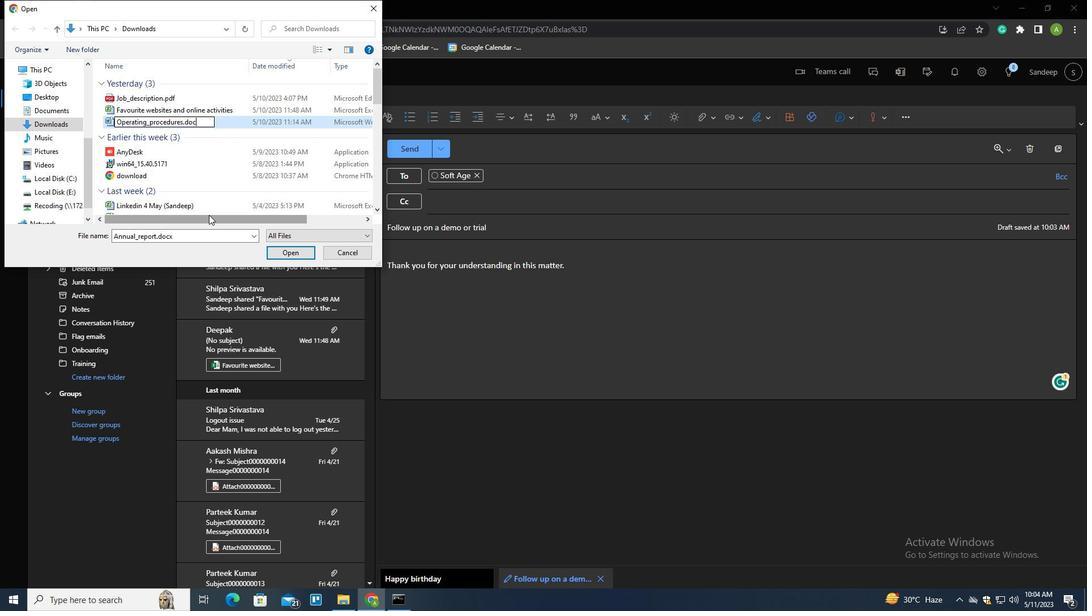 
Action: Mouse moved to (229, 117)
Screenshot: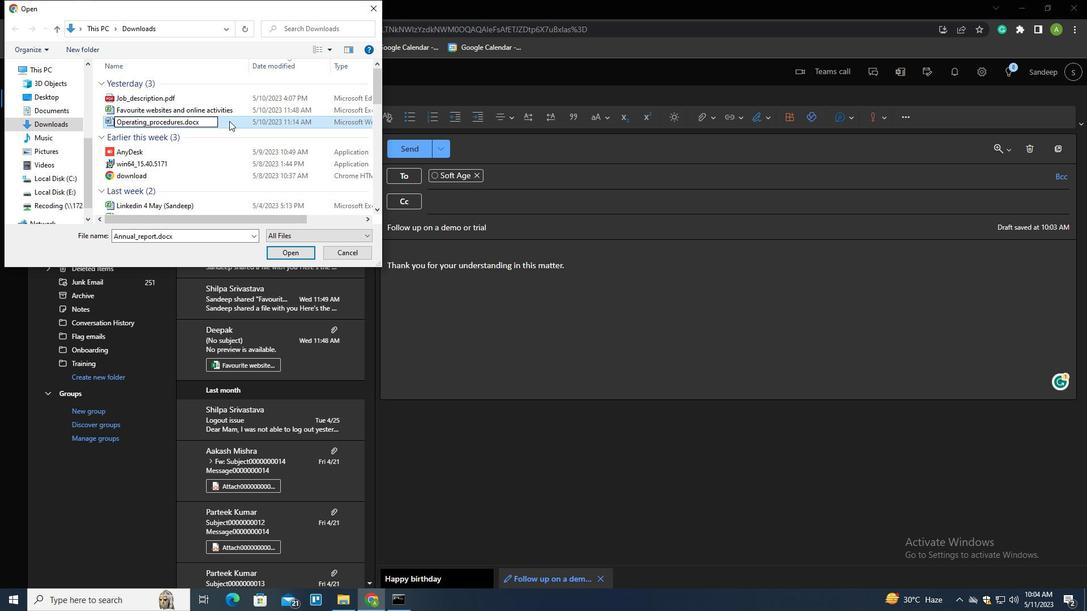 
Action: Mouse pressed left at (229, 117)
Screenshot: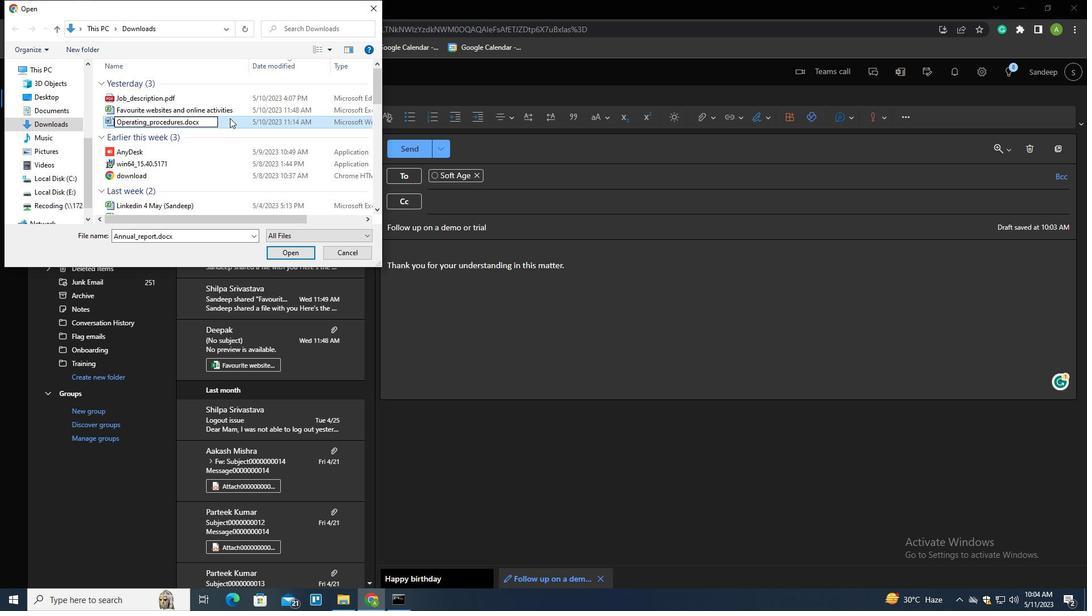 
Action: Mouse moved to (302, 253)
Screenshot: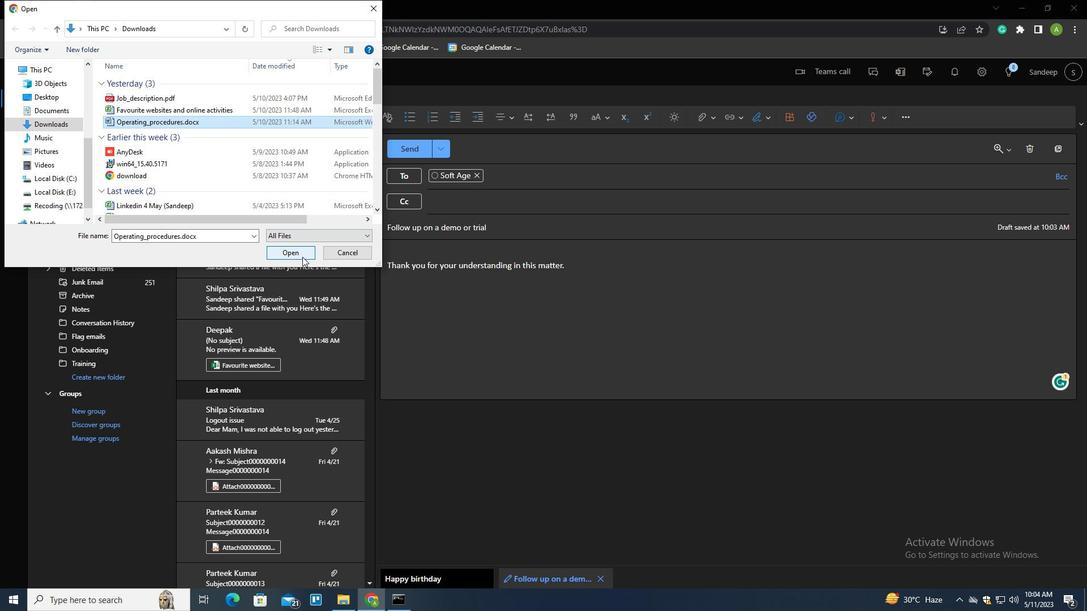 
Action: Mouse pressed left at (302, 253)
Screenshot: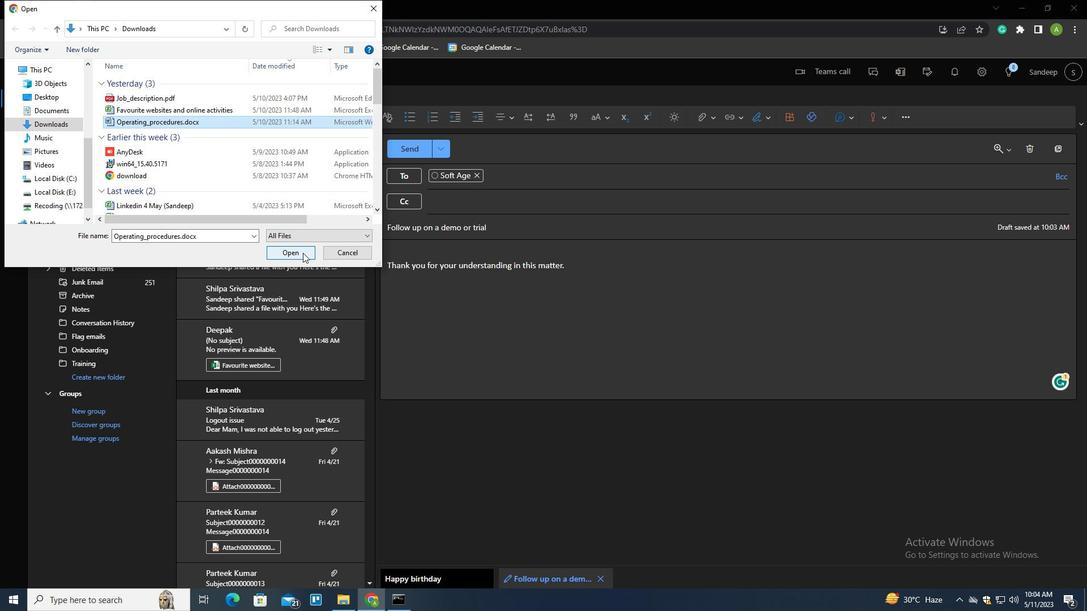 
Action: Mouse moved to (412, 151)
Screenshot: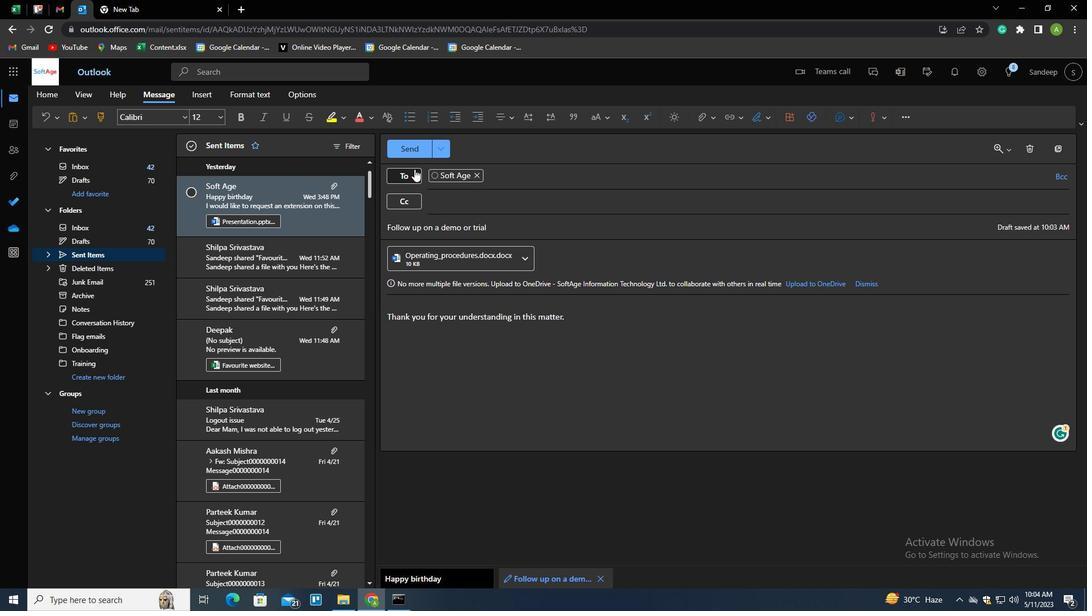 
Action: Mouse pressed left at (412, 151)
Screenshot: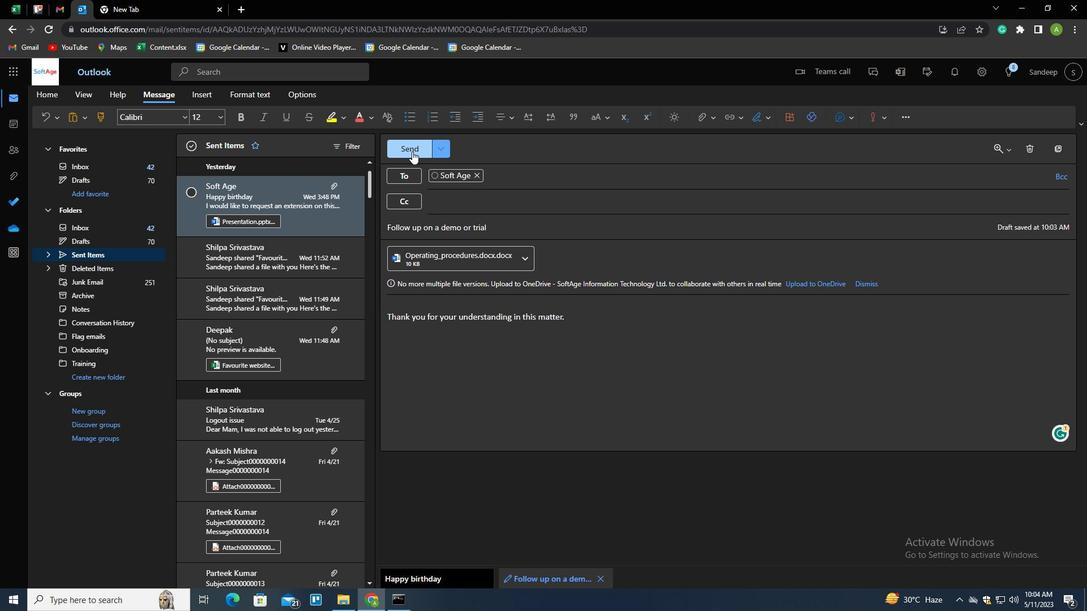 
Action: Mouse moved to (116, 252)
Screenshot: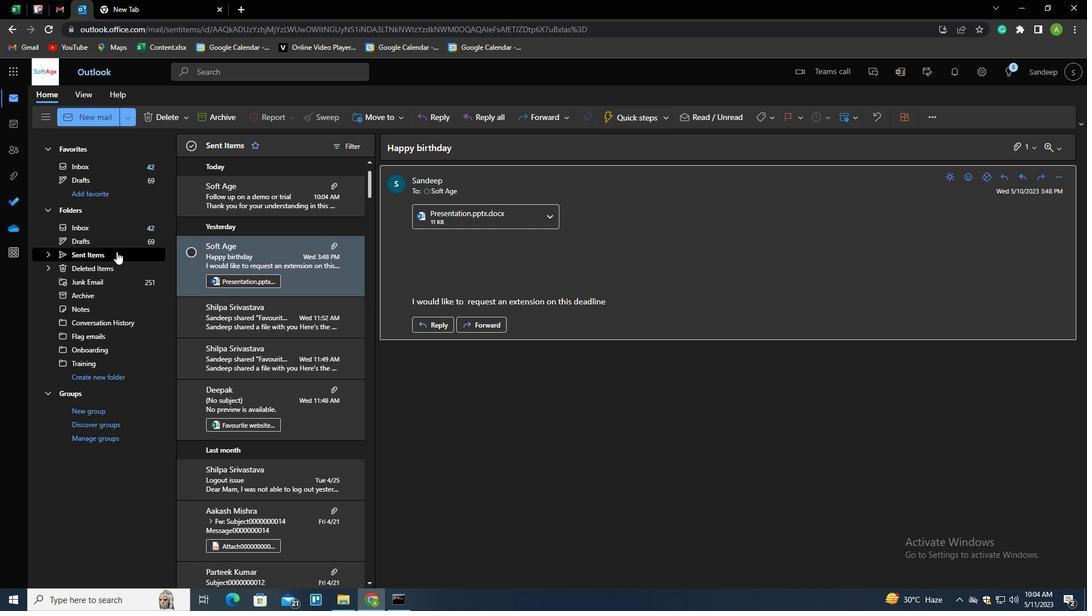 
Action: Mouse pressed left at (116, 252)
Screenshot: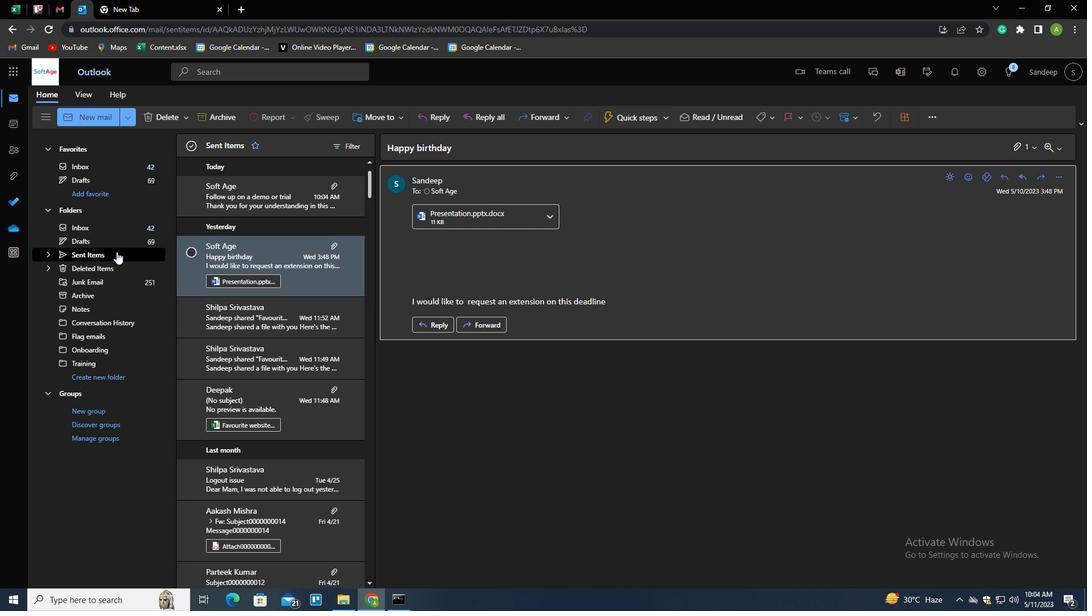 
Action: Mouse moved to (232, 184)
Screenshot: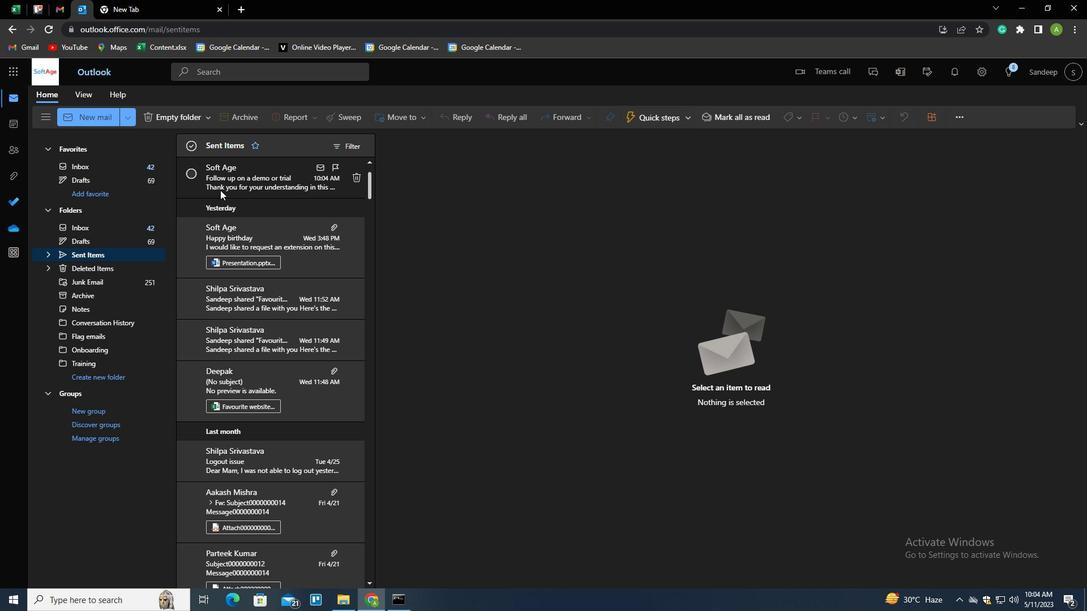 
Action: Mouse pressed right at (232, 184)
Screenshot: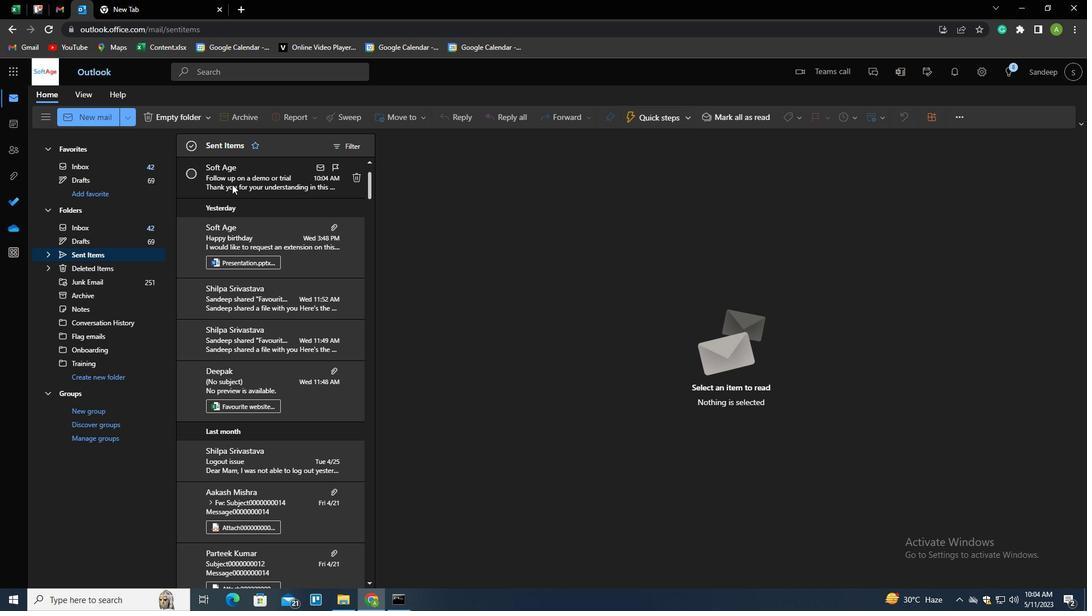 
Action: Mouse moved to (263, 231)
Screenshot: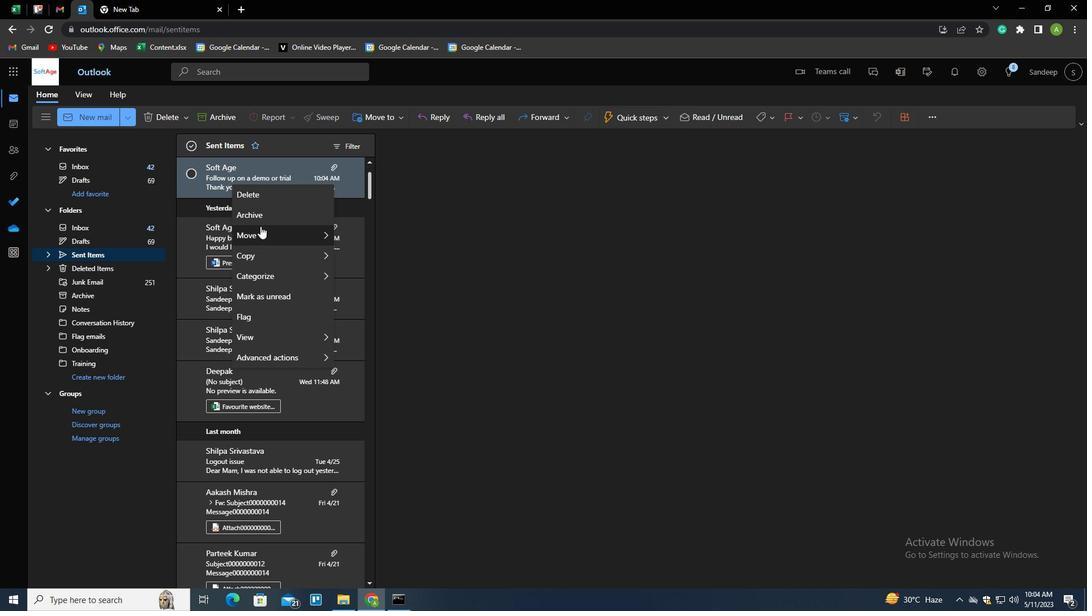 
Action: Mouse pressed left at (263, 231)
Screenshot: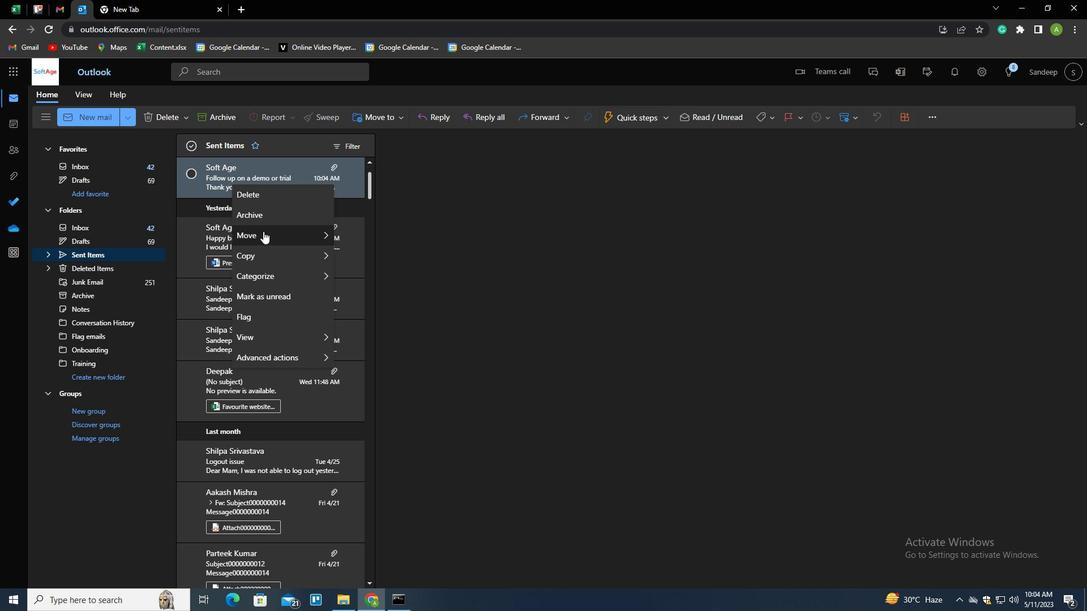 
Action: Mouse moved to (84, 382)
Screenshot: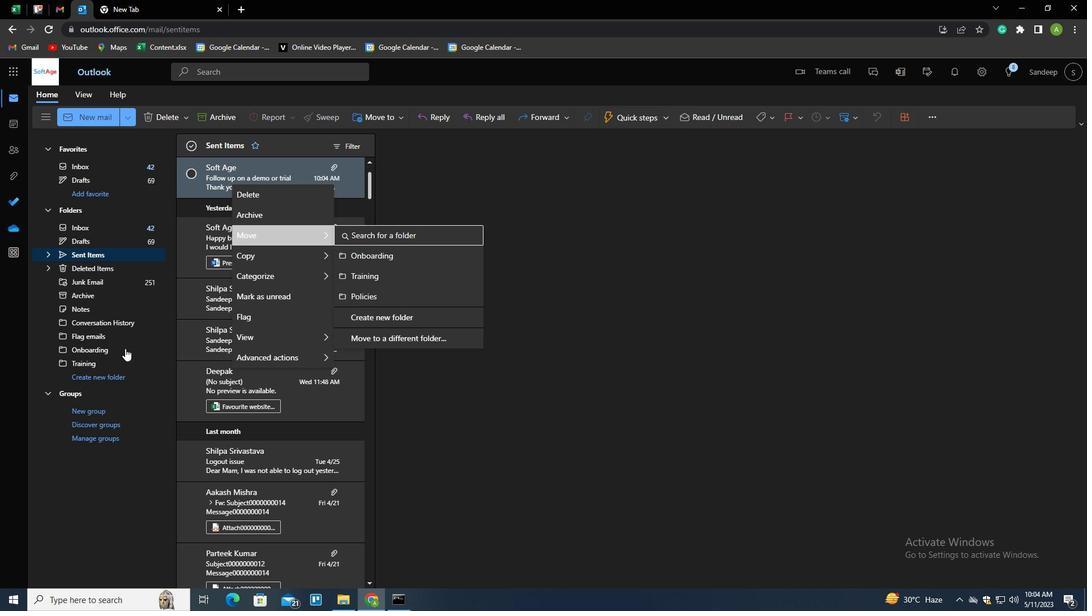 
Action: Mouse pressed left at (84, 382)
Screenshot: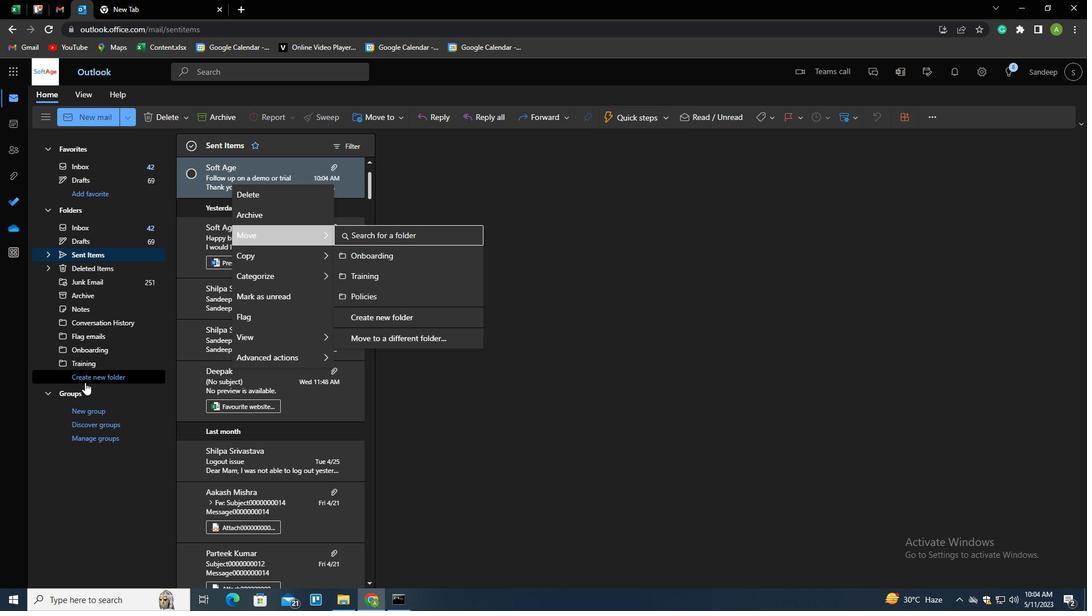 
Action: Mouse moved to (98, 379)
Screenshot: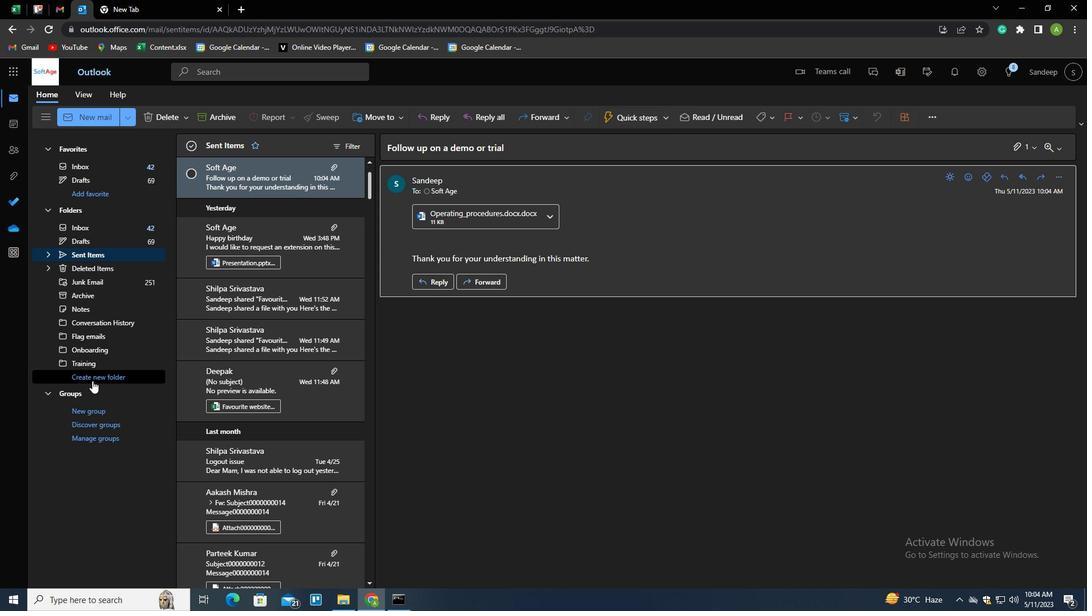 
Action: Mouse pressed left at (98, 379)
Screenshot: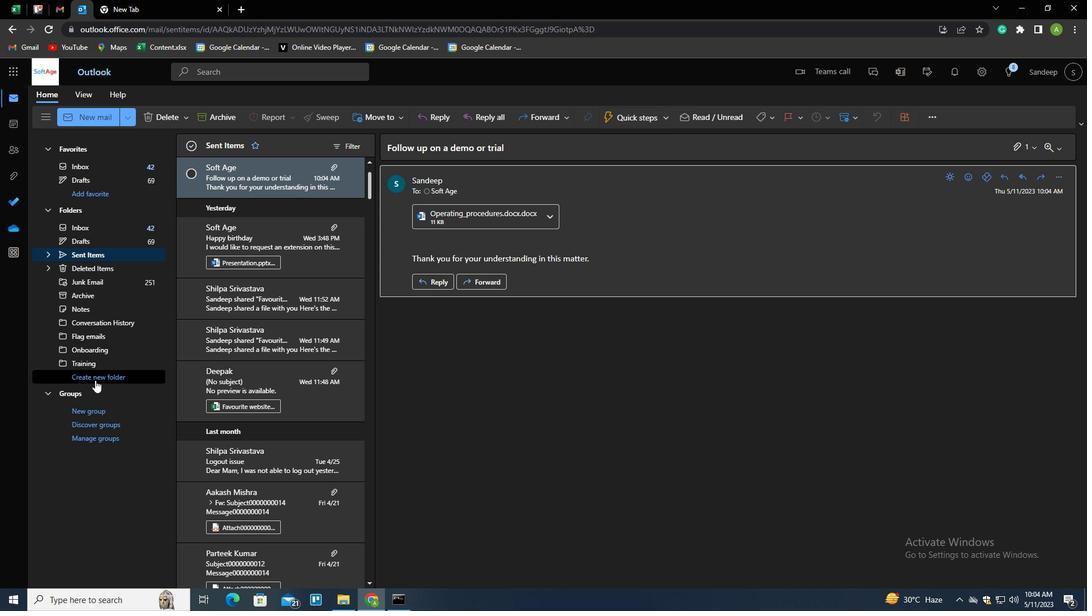 
Action: Key pressed <Key.shift>OFFBOARDING<Key.enter>
Screenshot: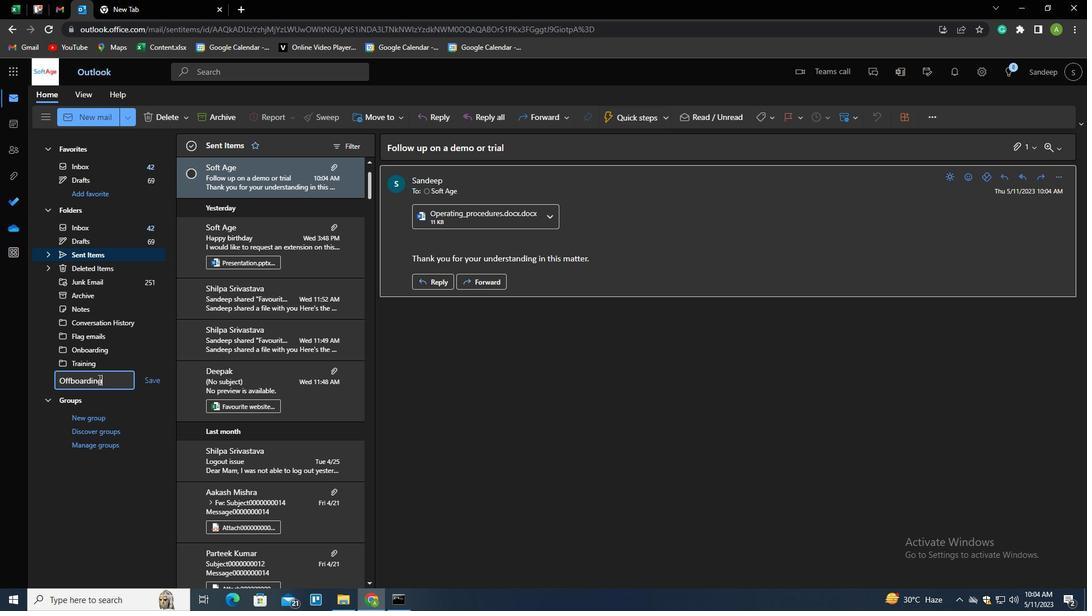 
Action: Mouse moved to (259, 176)
Screenshot: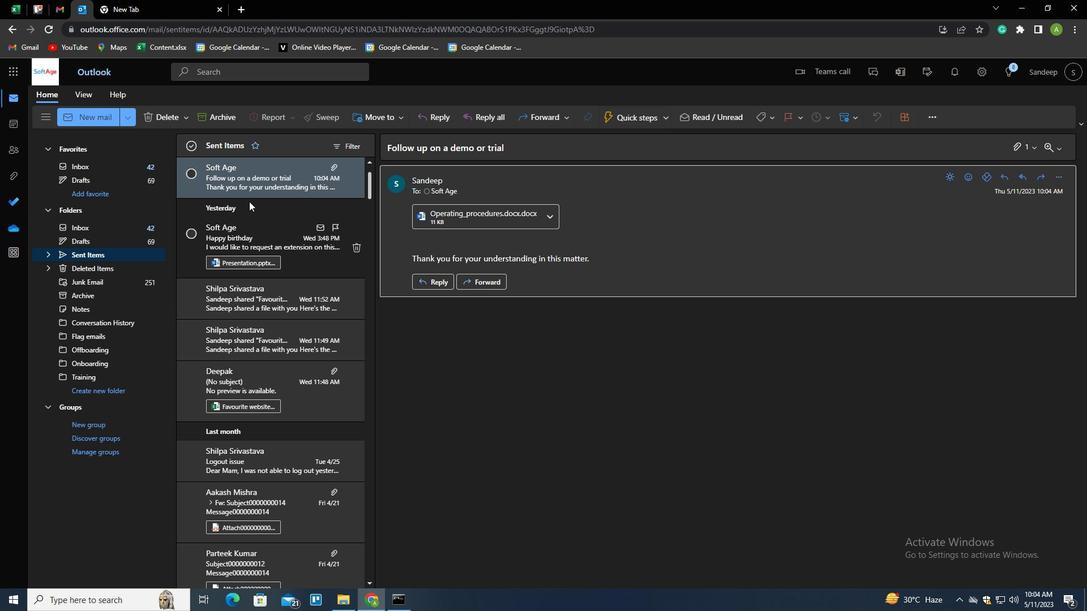 
Action: Mouse pressed left at (259, 176)
Screenshot: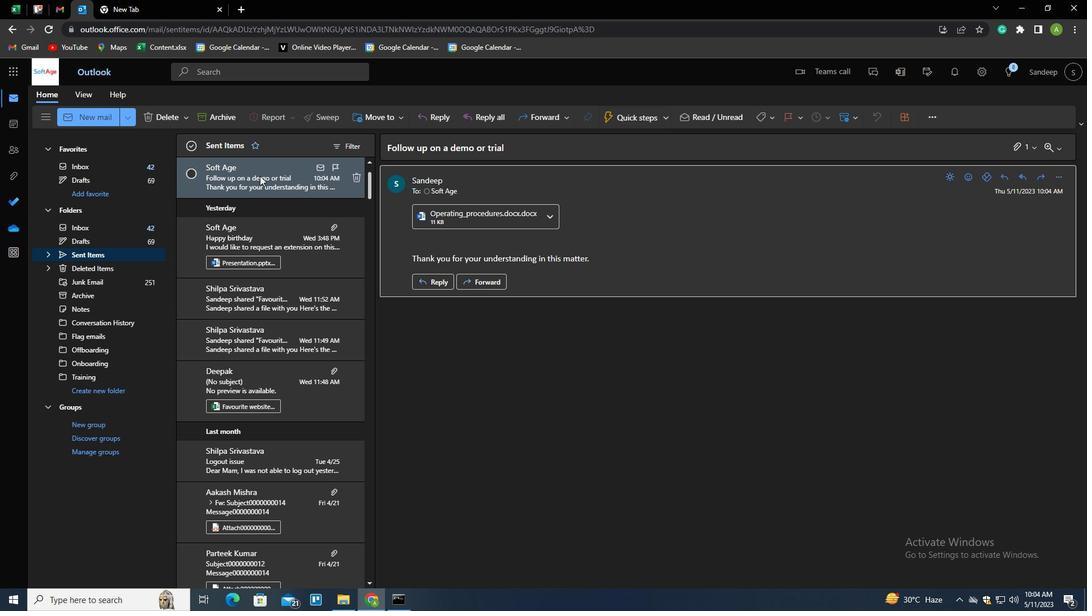 
Action: Mouse pressed right at (259, 176)
Screenshot: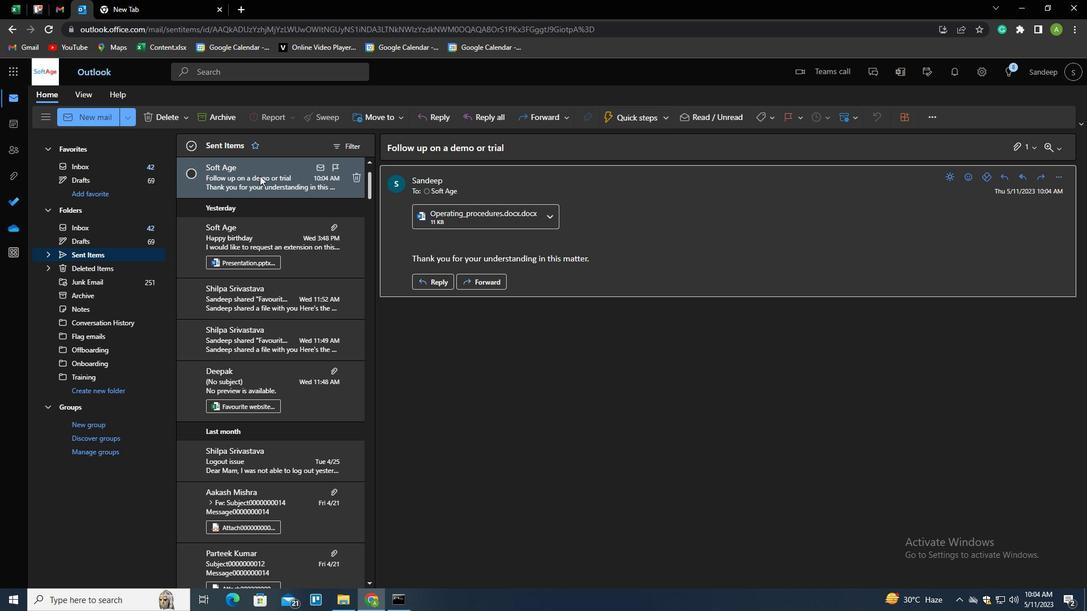 
Action: Mouse moved to (279, 221)
Screenshot: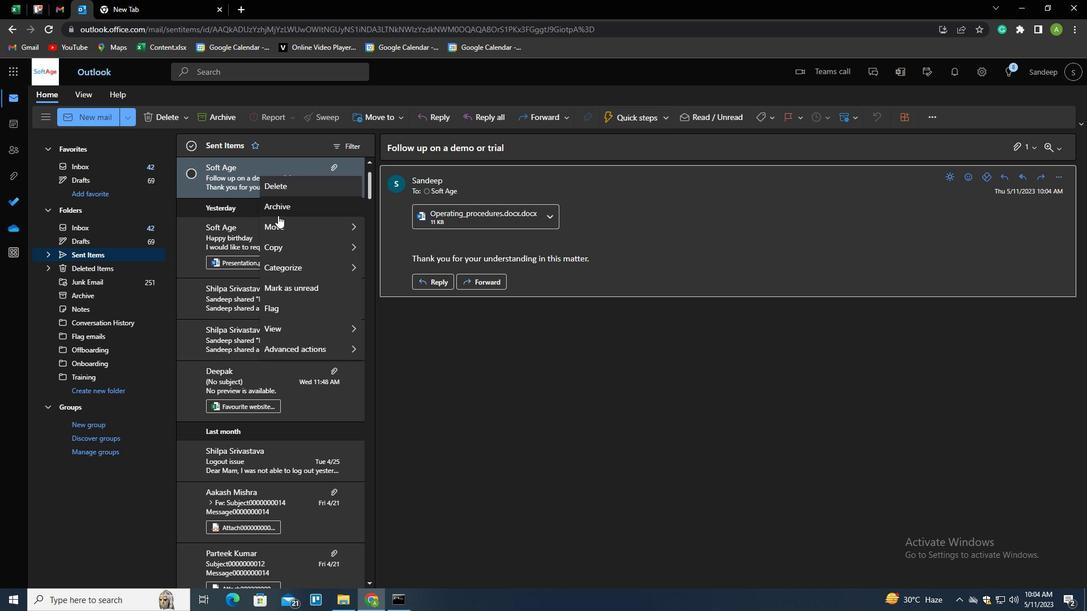 
Action: Mouse pressed left at (279, 221)
Screenshot: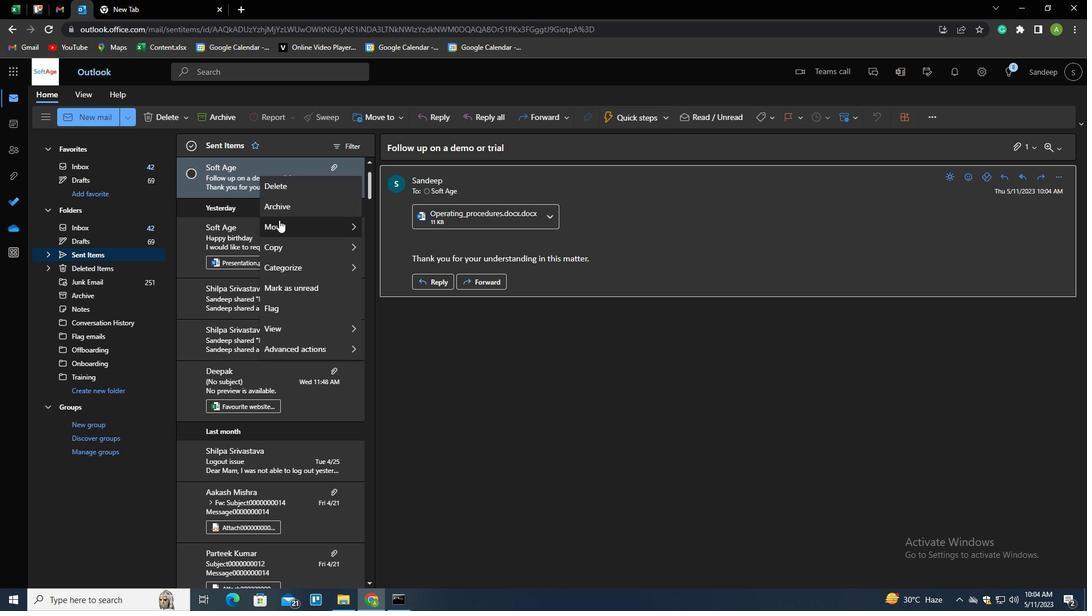 
Action: Mouse moved to (392, 227)
Screenshot: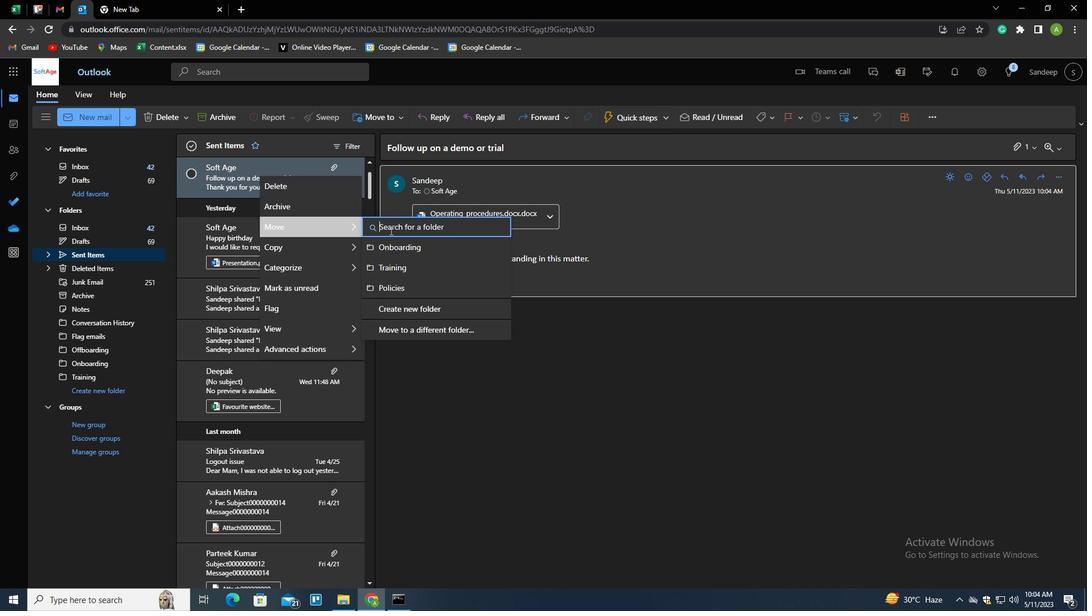 
Action: Mouse pressed left at (392, 227)
Screenshot: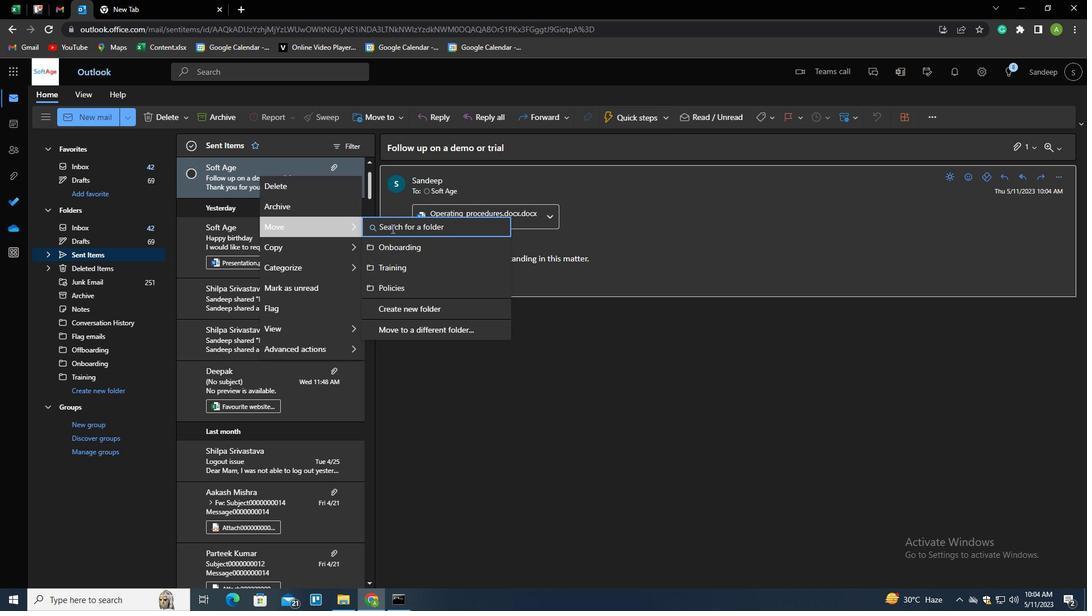 
Action: Key pressed <Key.shift>
Screenshot: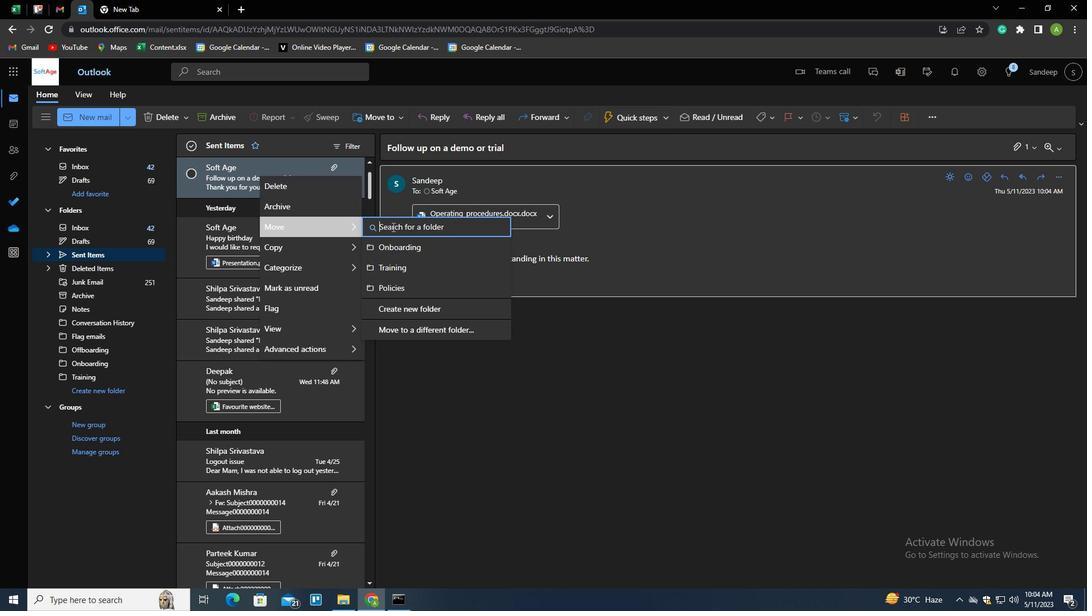 
Action: Mouse moved to (356, 199)
Screenshot: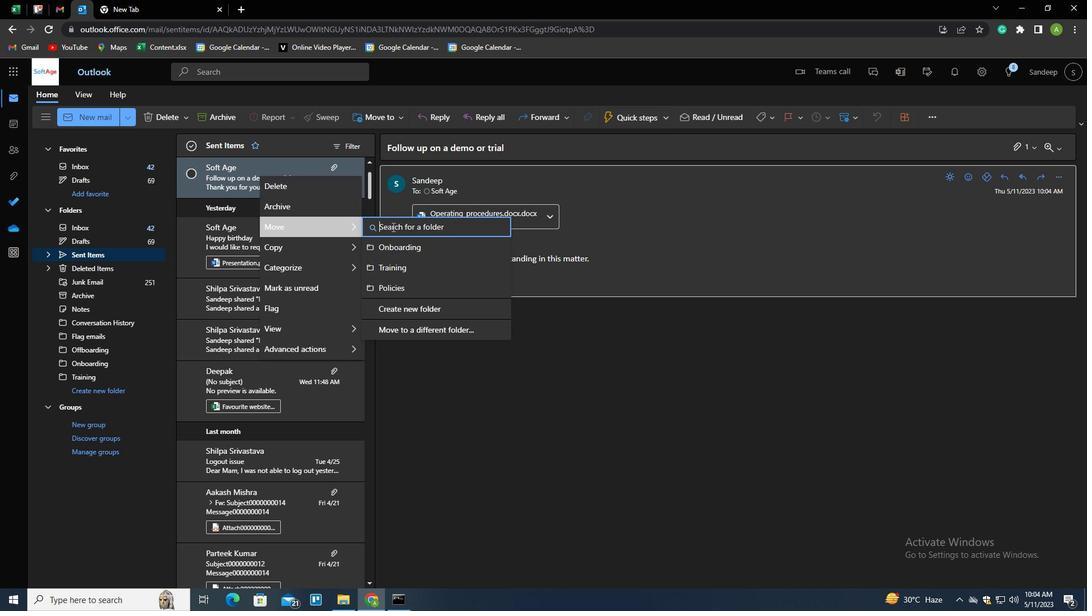 
Action: Key pressed O
Screenshot: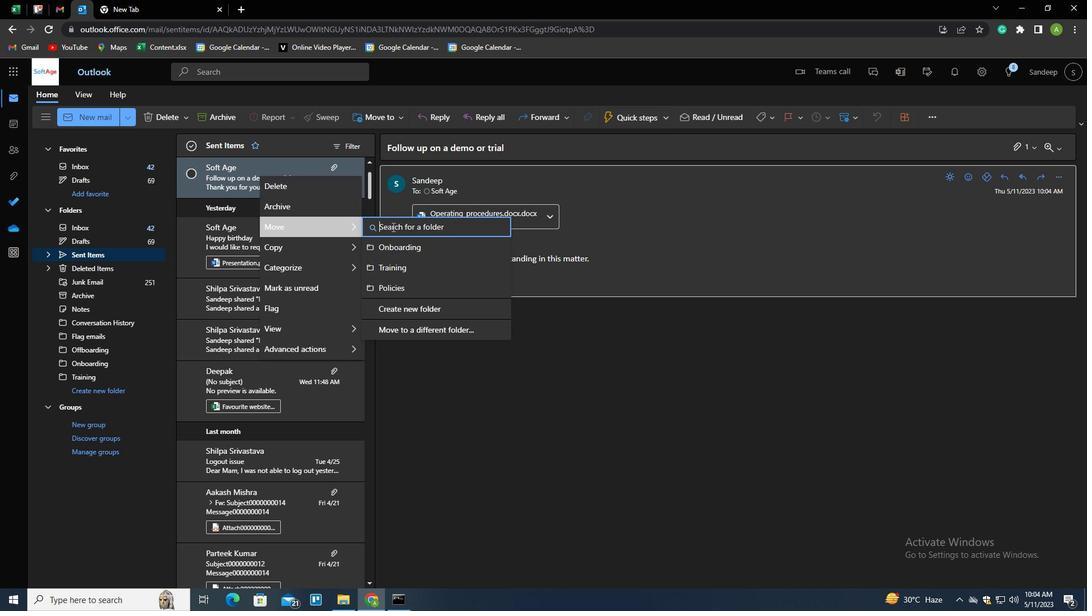 
Action: Mouse moved to (332, 183)
Screenshot: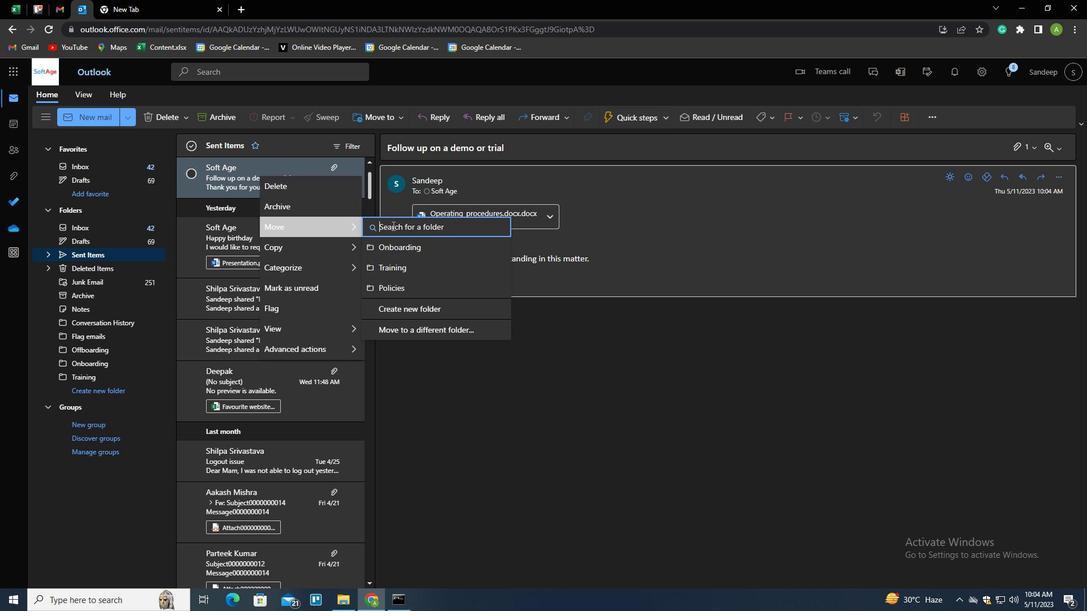 
Action: Key pressed FF
Screenshot: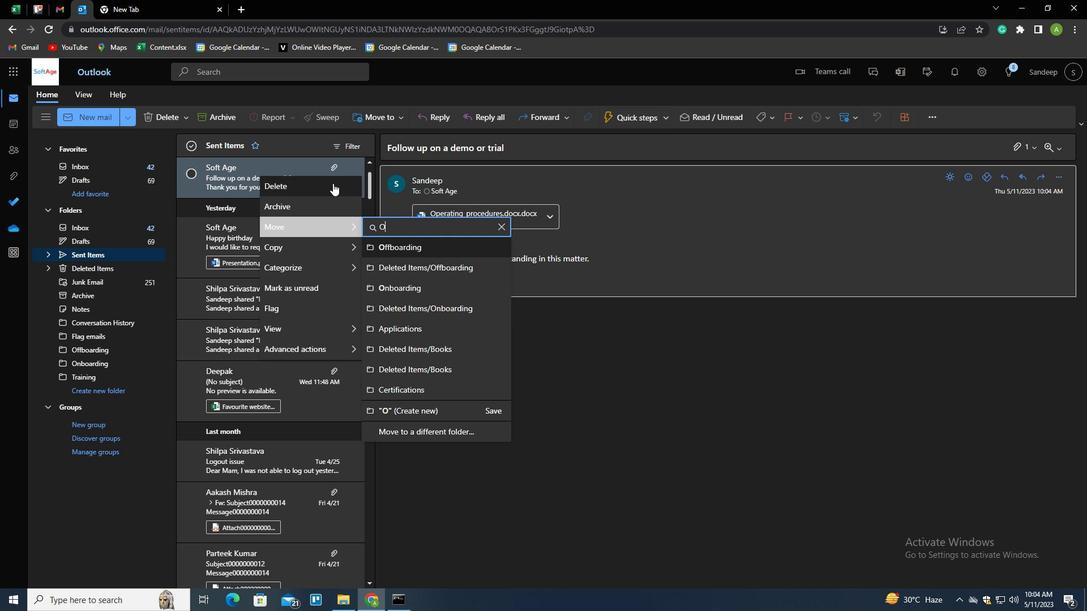 
Action: Mouse moved to (327, 231)
Screenshot: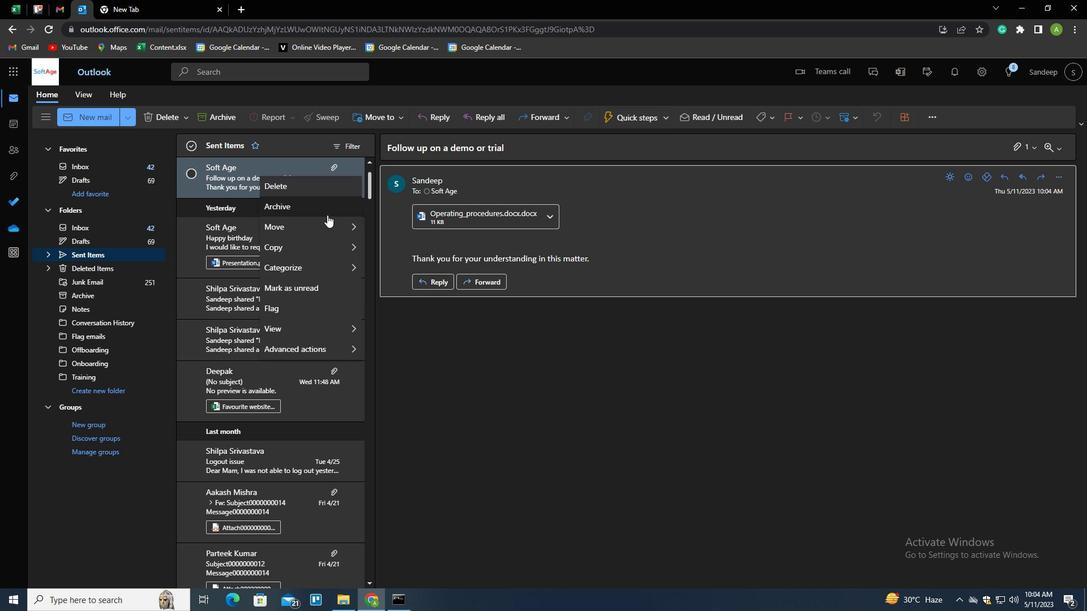 
Action: Mouse pressed left at (327, 231)
Screenshot: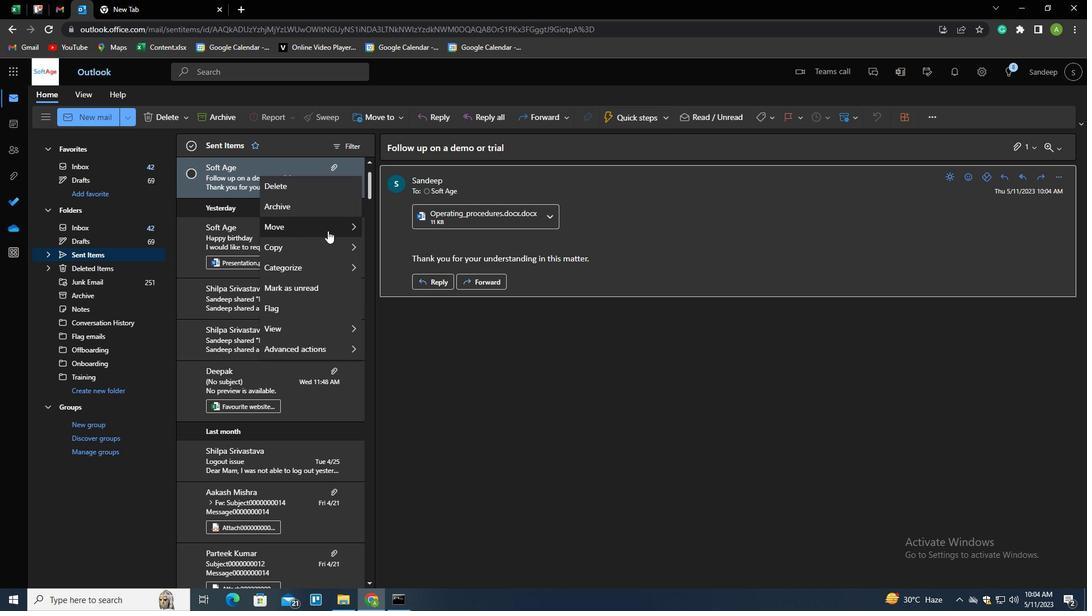 
Action: Mouse moved to (419, 227)
Screenshot: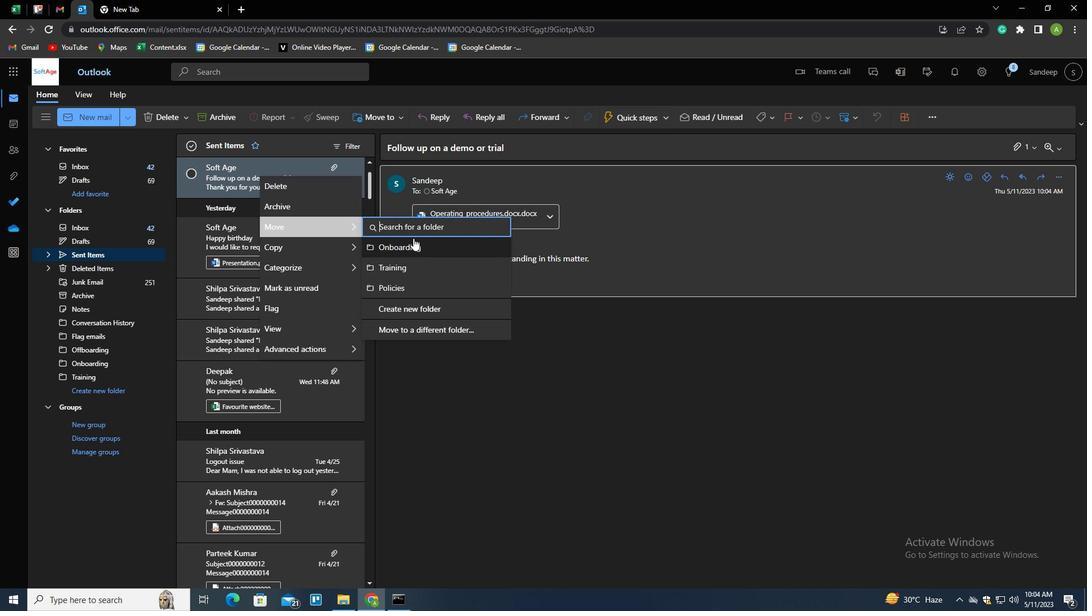 
Action: Mouse pressed left at (419, 227)
Screenshot: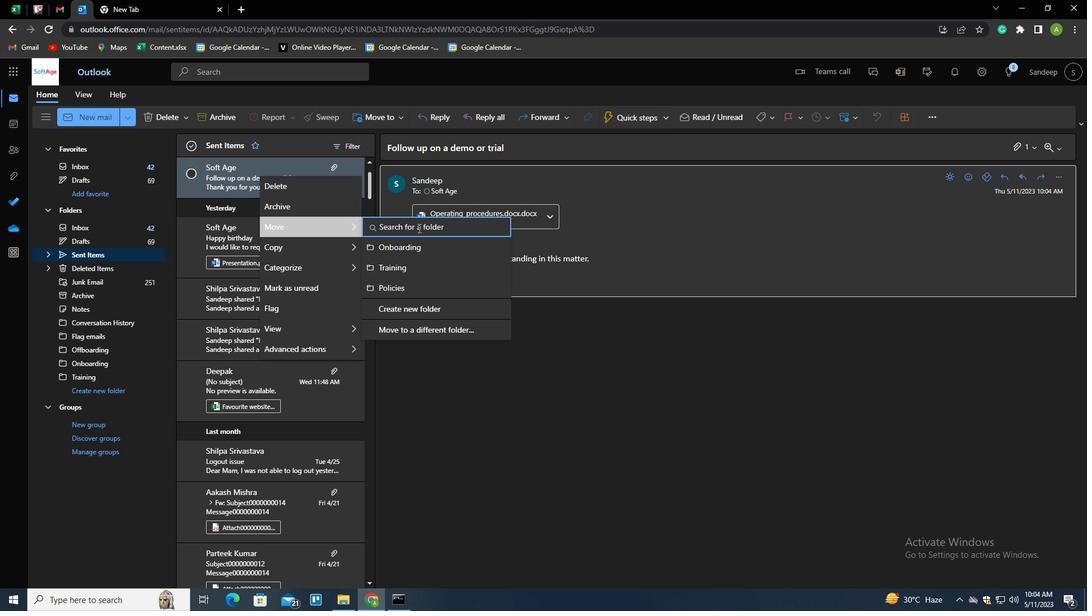 
Action: Key pressed <Key.shift>OFF
Screenshot: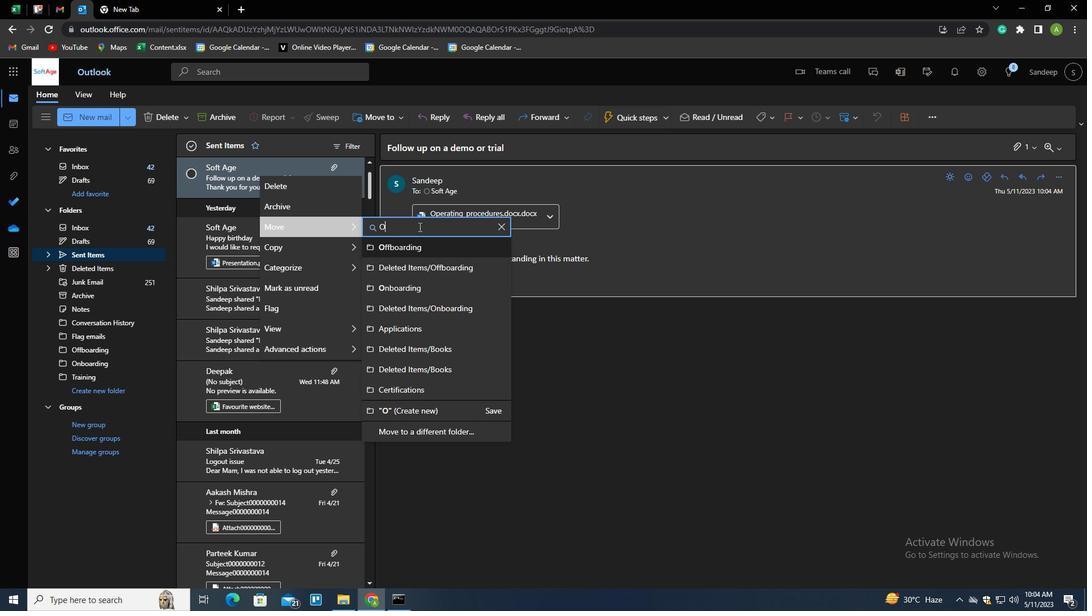 
Action: Mouse moved to (421, 248)
Screenshot: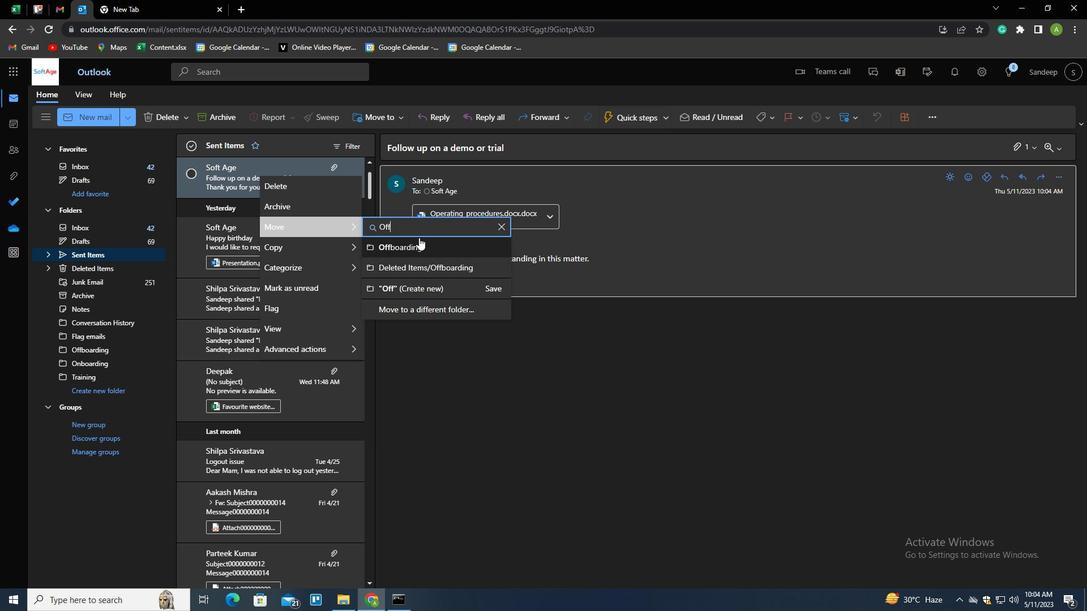 
Action: Mouse pressed left at (421, 248)
Screenshot: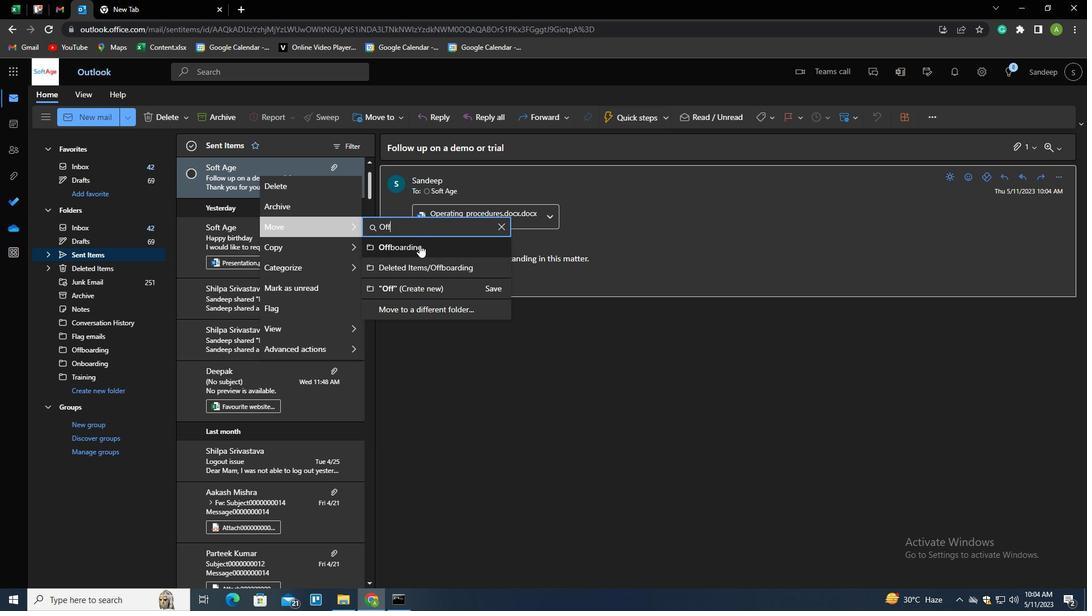 
Action: Mouse moved to (479, 379)
Screenshot: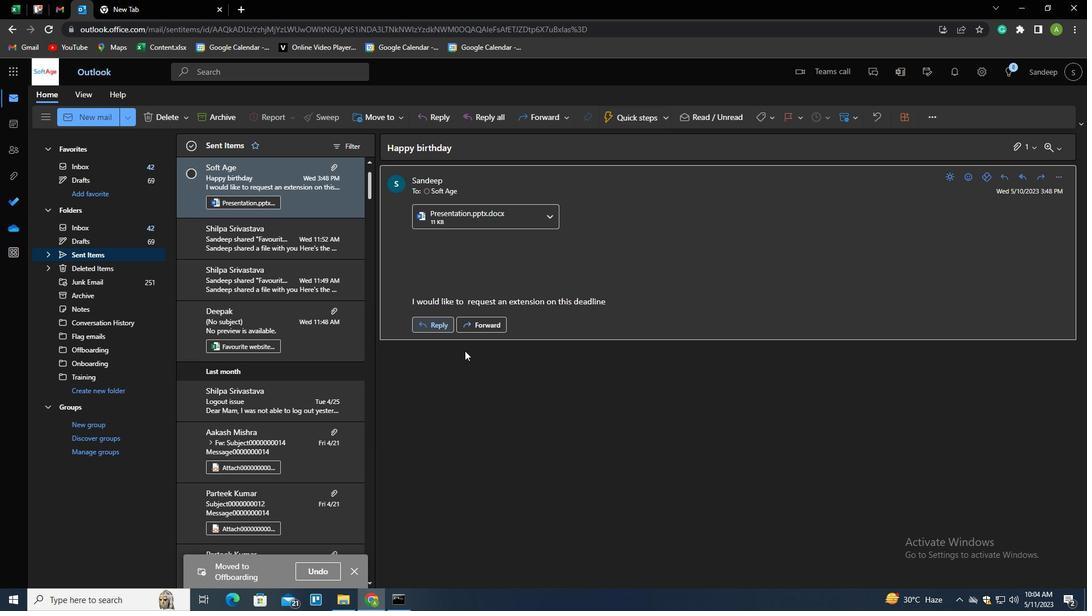
